 Task: For heading Arial Rounded MT Bold with Underline.  font size for heading26,  'Change the font style of data to'Browallia New.  and font size to 18,  Change the alignment of both headline & data to Align middle & Align Text left.  In the sheet  Budget Analysis Templatebook
Action: Mouse moved to (29, 115)
Screenshot: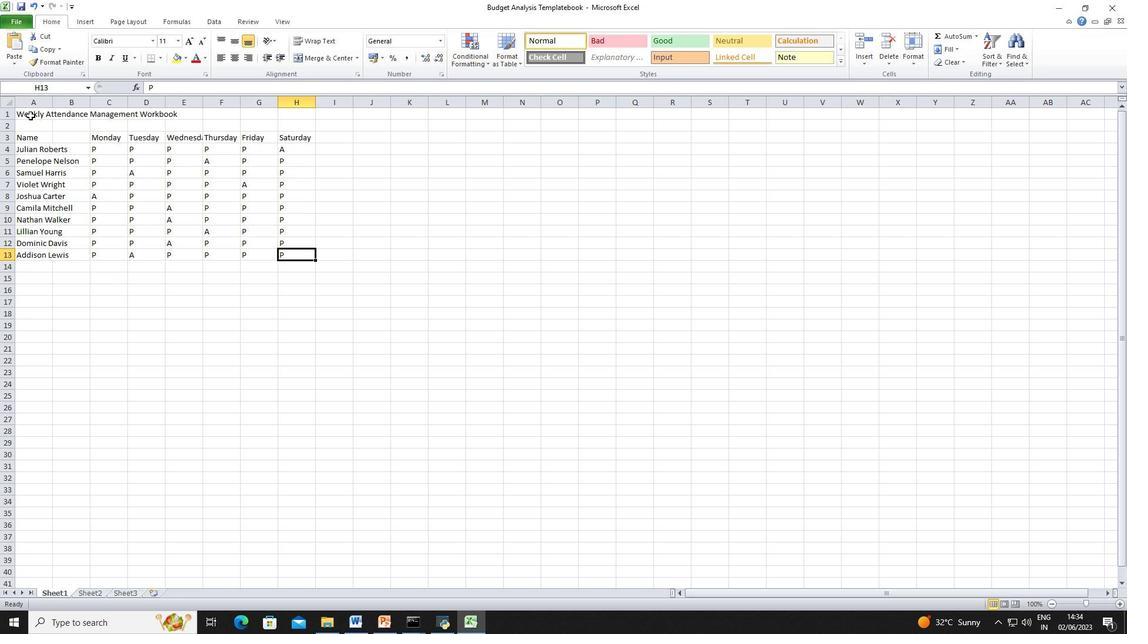 
Action: Mouse pressed left at (29, 115)
Screenshot: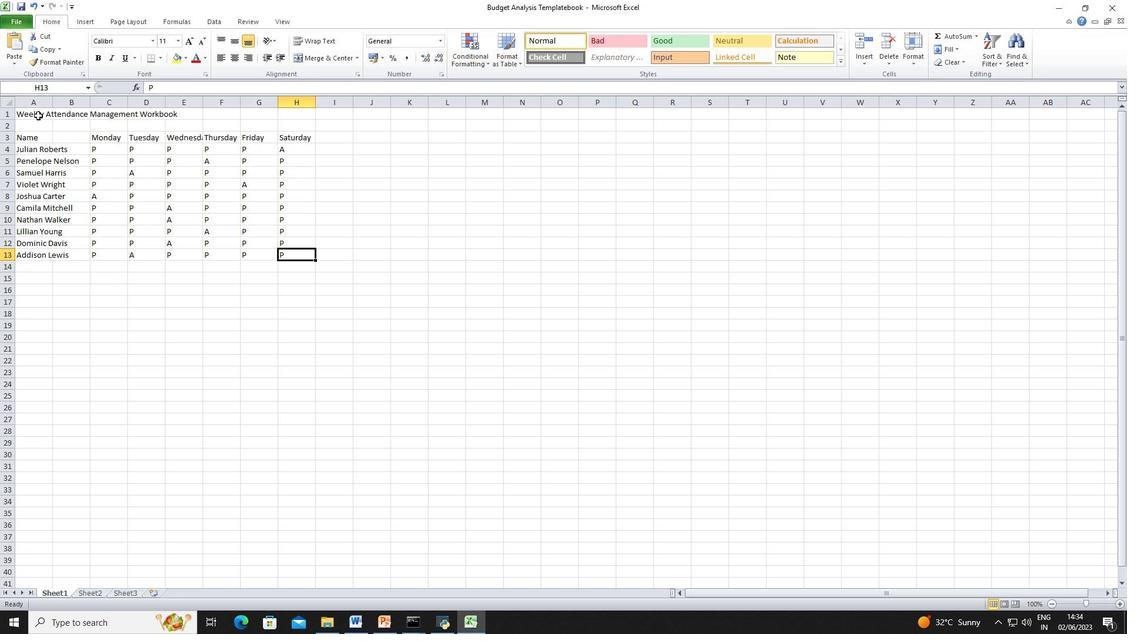 
Action: Mouse moved to (28, 116)
Screenshot: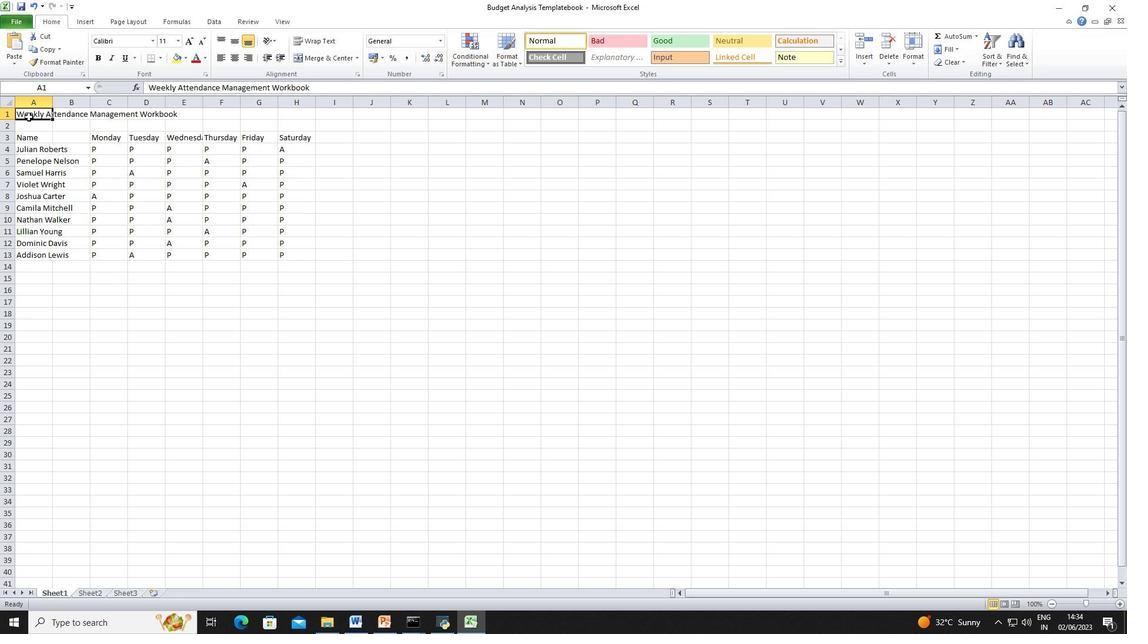 
Action: Mouse pressed left at (28, 116)
Screenshot: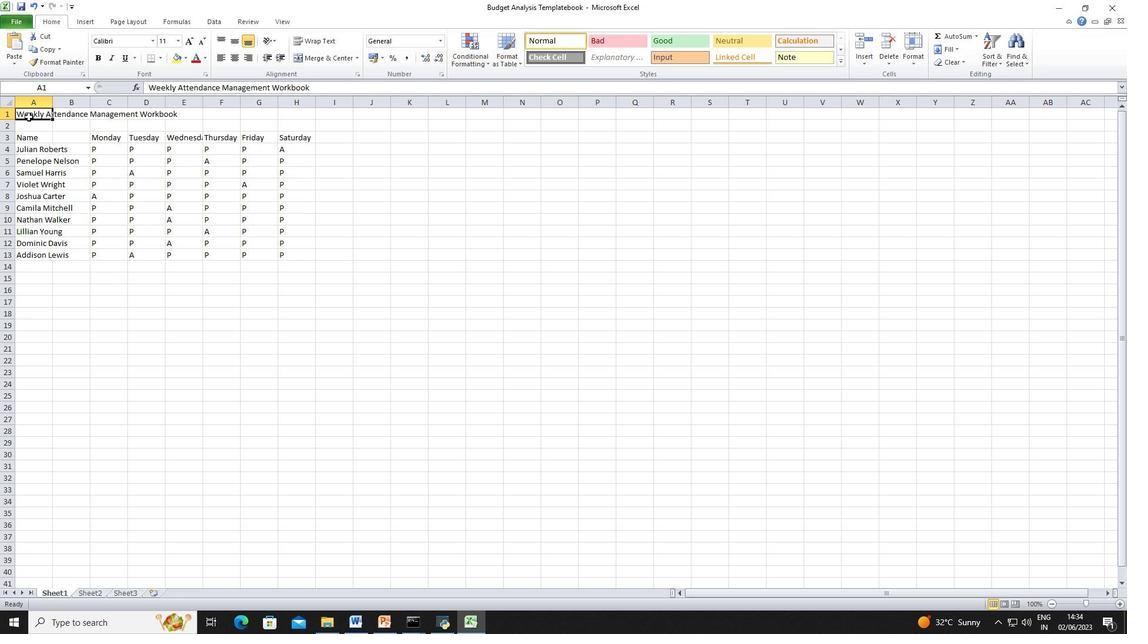 
Action: Mouse moved to (44, 116)
Screenshot: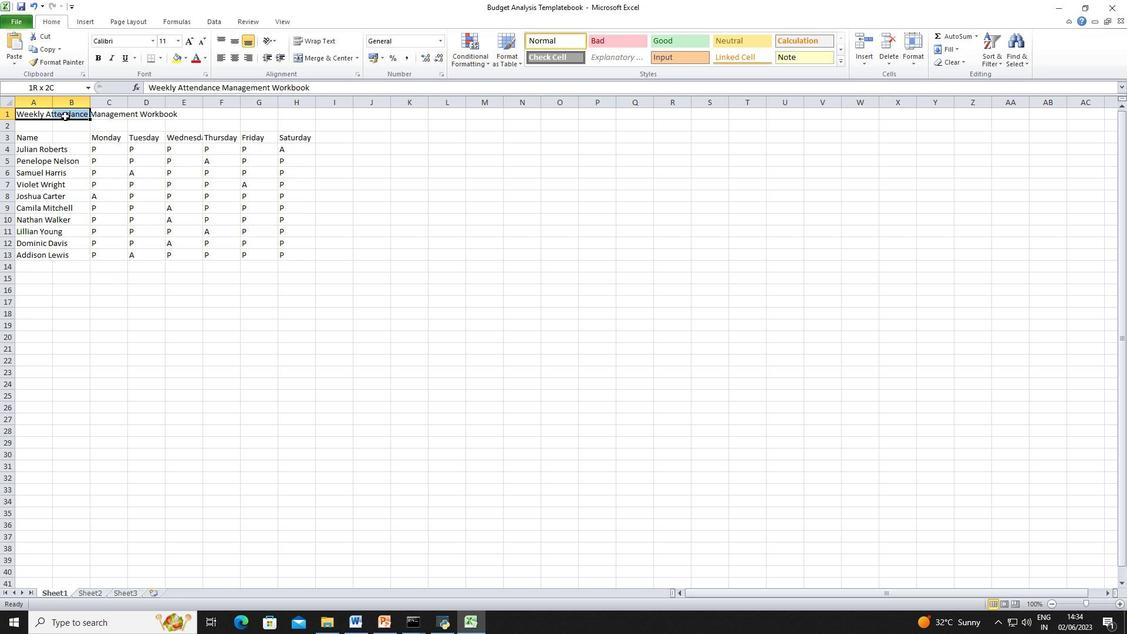 
Action: Mouse pressed left at (44, 116)
Screenshot: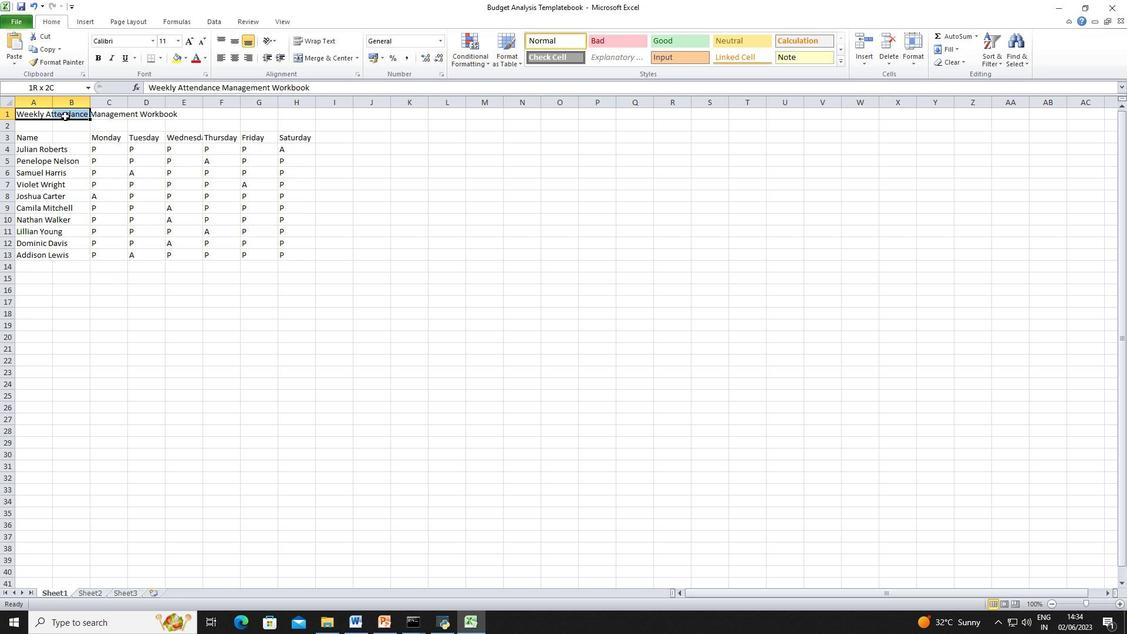 
Action: Mouse moved to (153, 45)
Screenshot: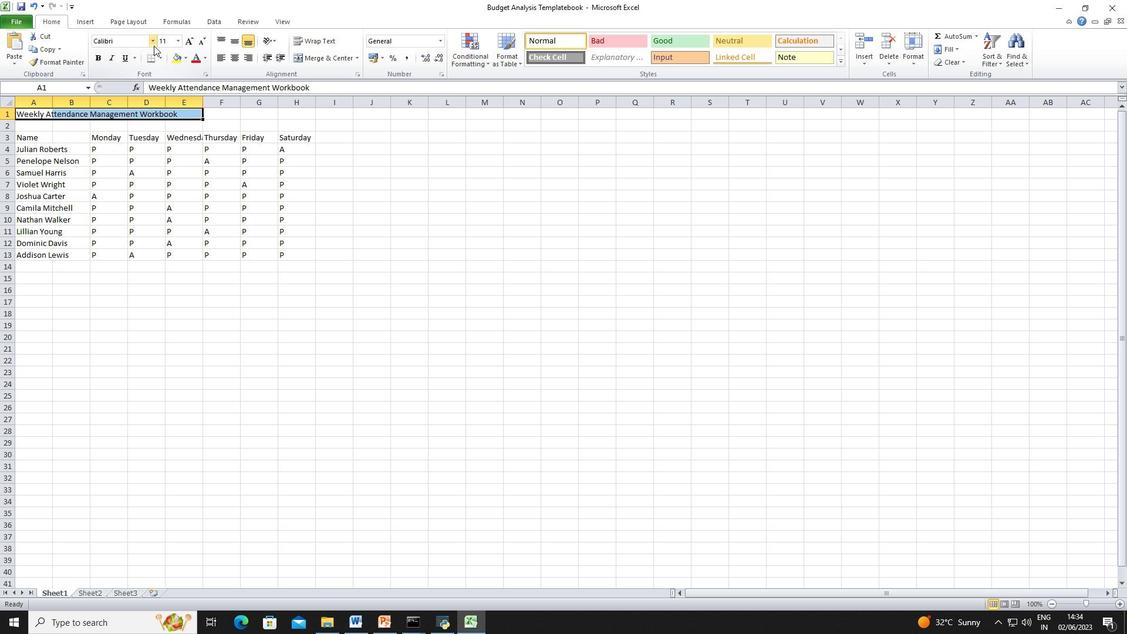 
Action: Mouse pressed left at (153, 45)
Screenshot: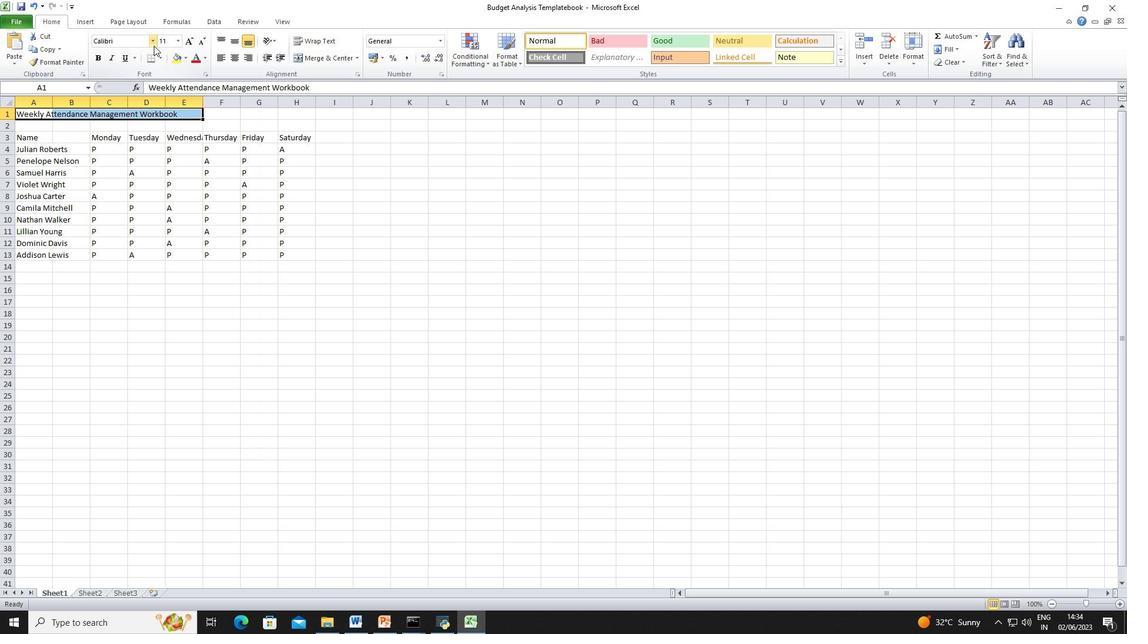 
Action: Mouse moved to (214, 174)
Screenshot: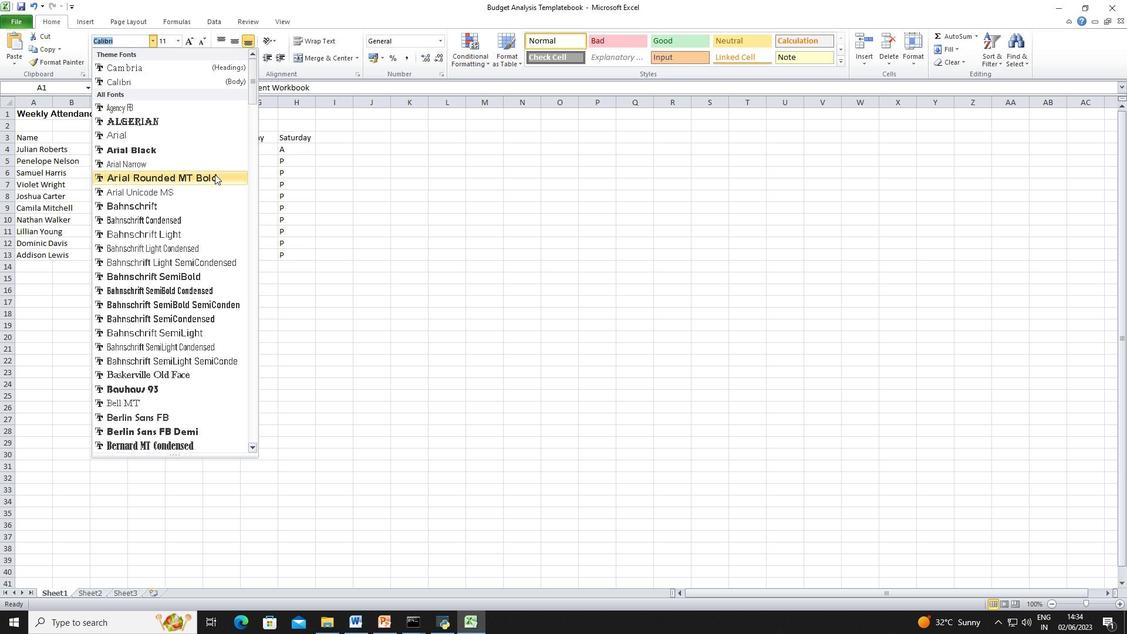 
Action: Mouse pressed left at (214, 174)
Screenshot: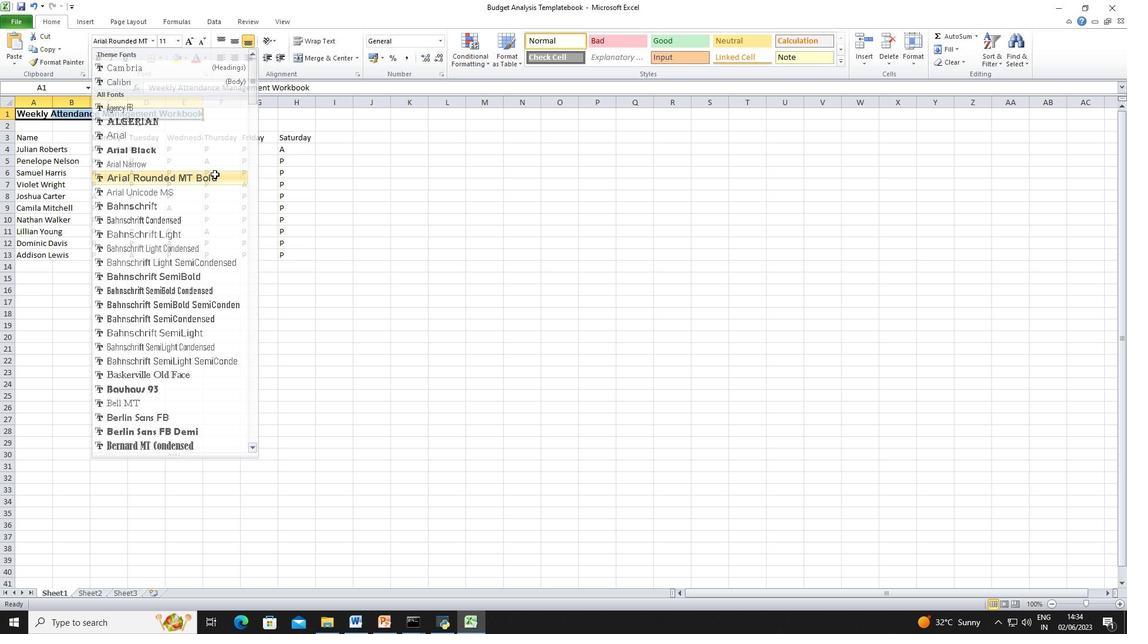 
Action: Mouse moved to (125, 56)
Screenshot: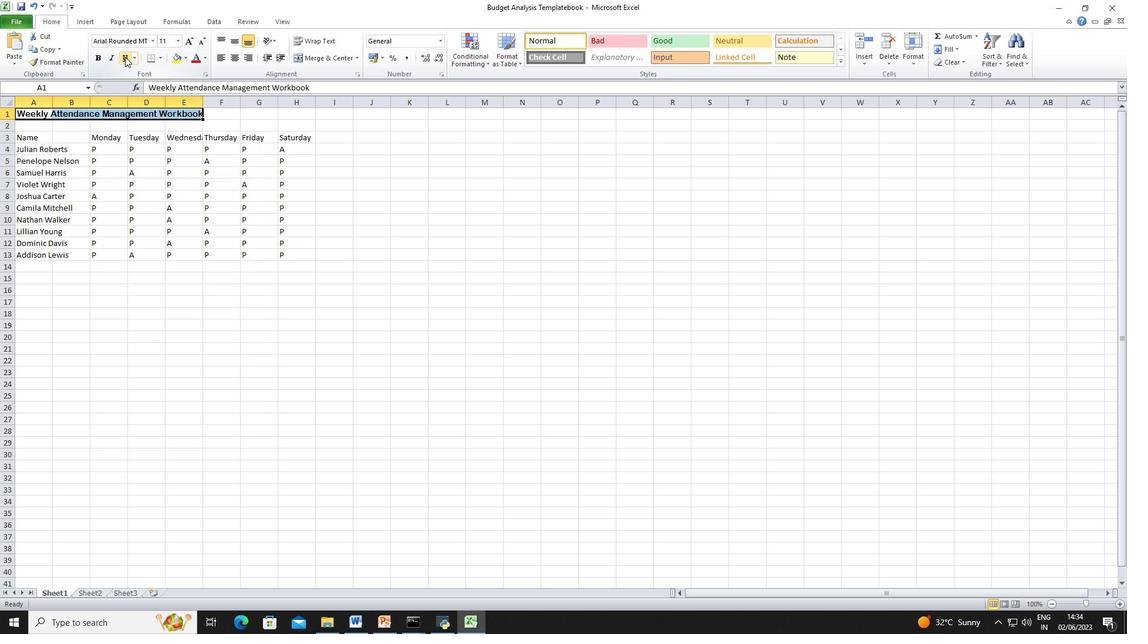 
Action: Mouse pressed left at (125, 56)
Screenshot: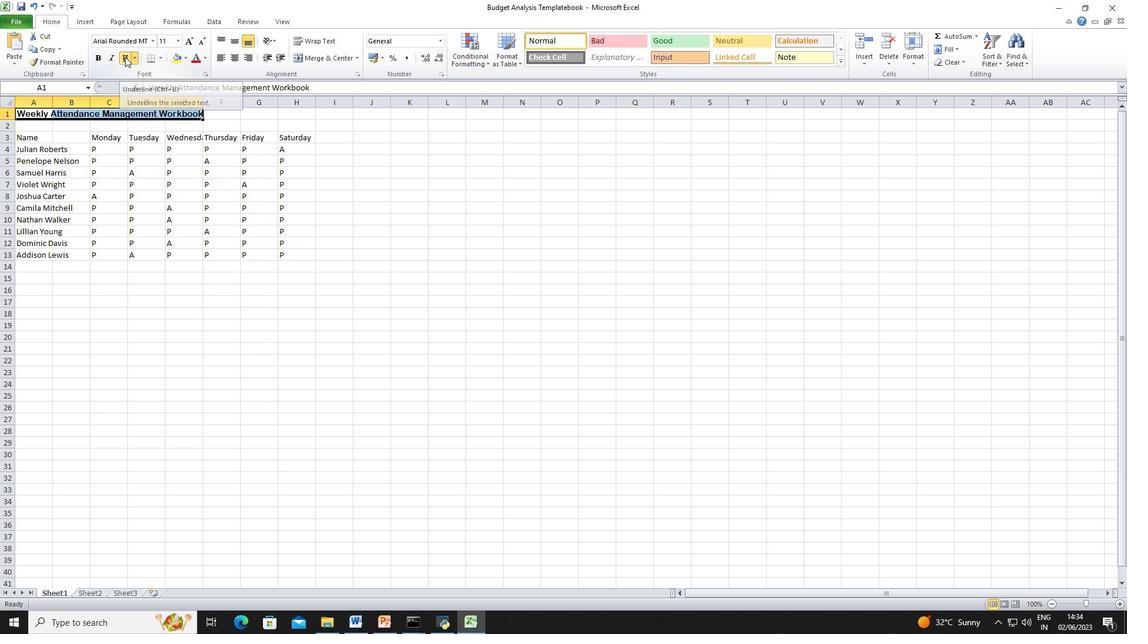 
Action: Mouse moved to (179, 37)
Screenshot: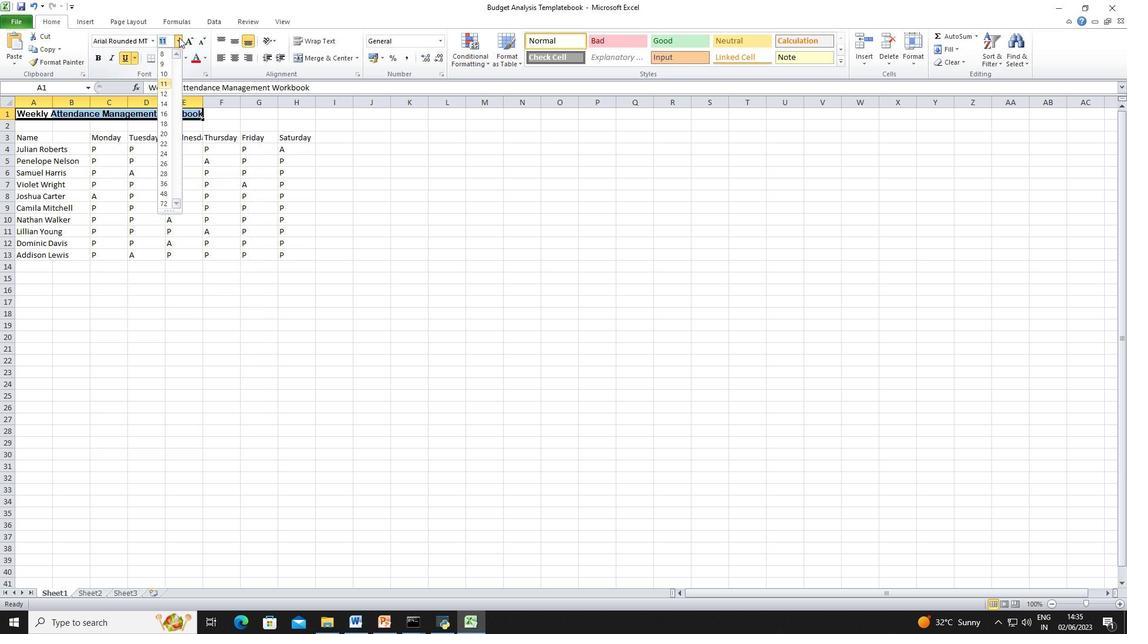 
Action: Mouse pressed left at (179, 37)
Screenshot: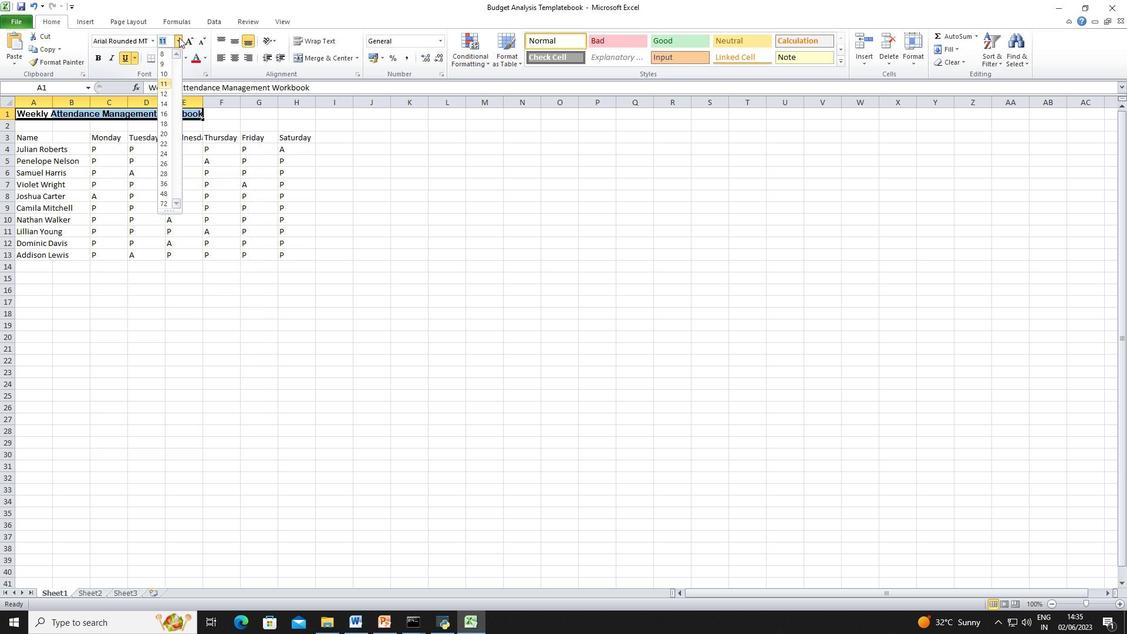 
Action: Mouse moved to (166, 160)
Screenshot: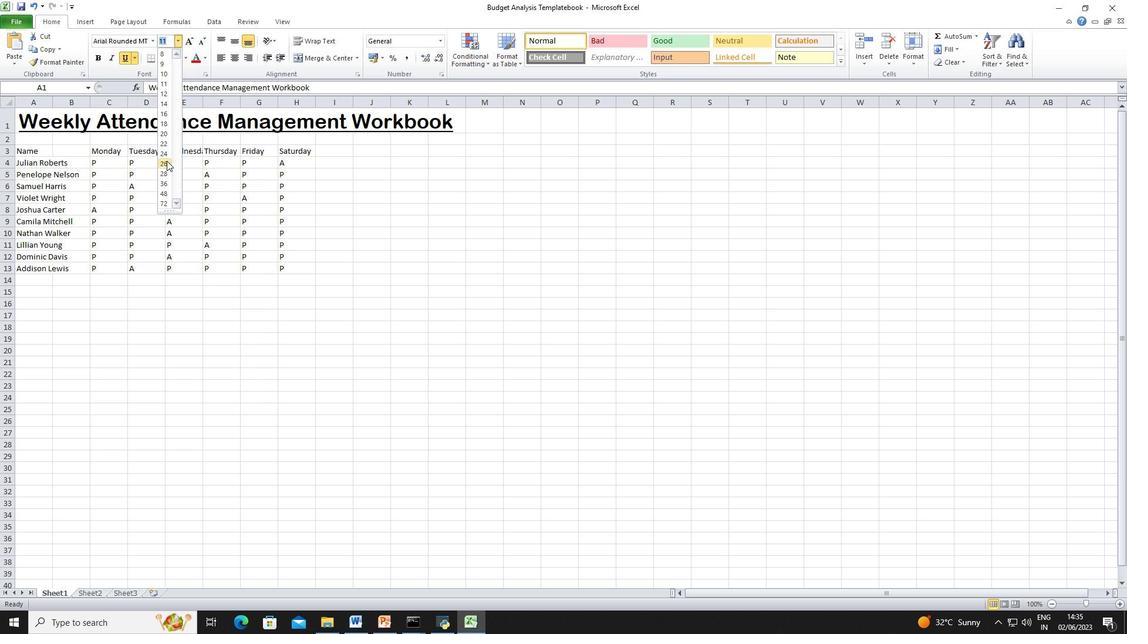 
Action: Mouse pressed left at (166, 160)
Screenshot: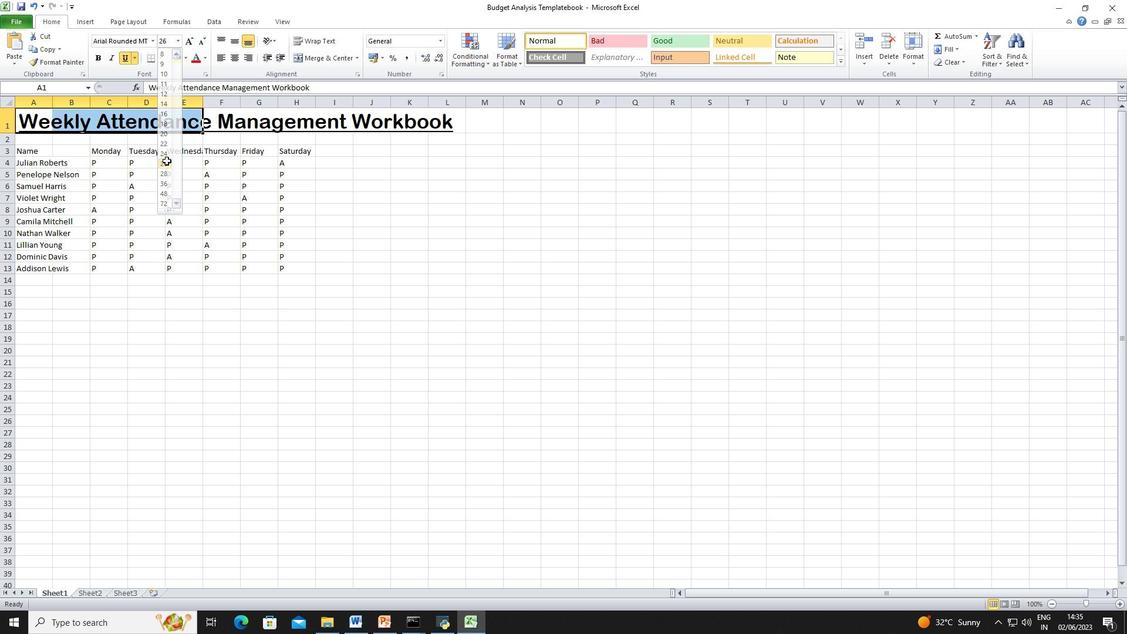 
Action: Mouse moved to (41, 152)
Screenshot: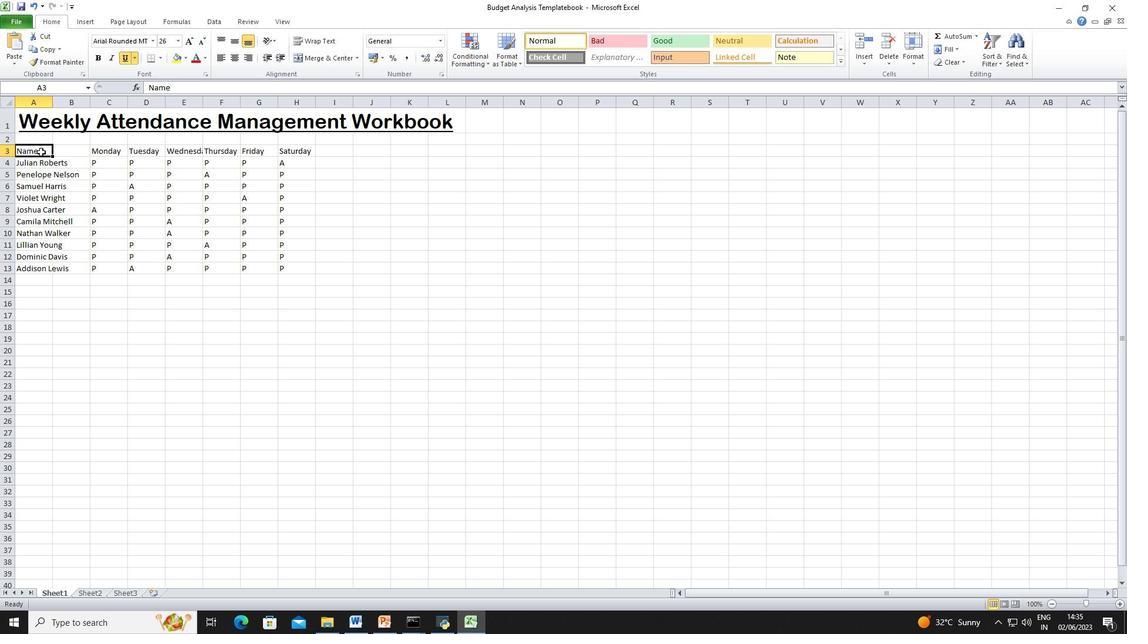 
Action: Mouse pressed left at (41, 152)
Screenshot: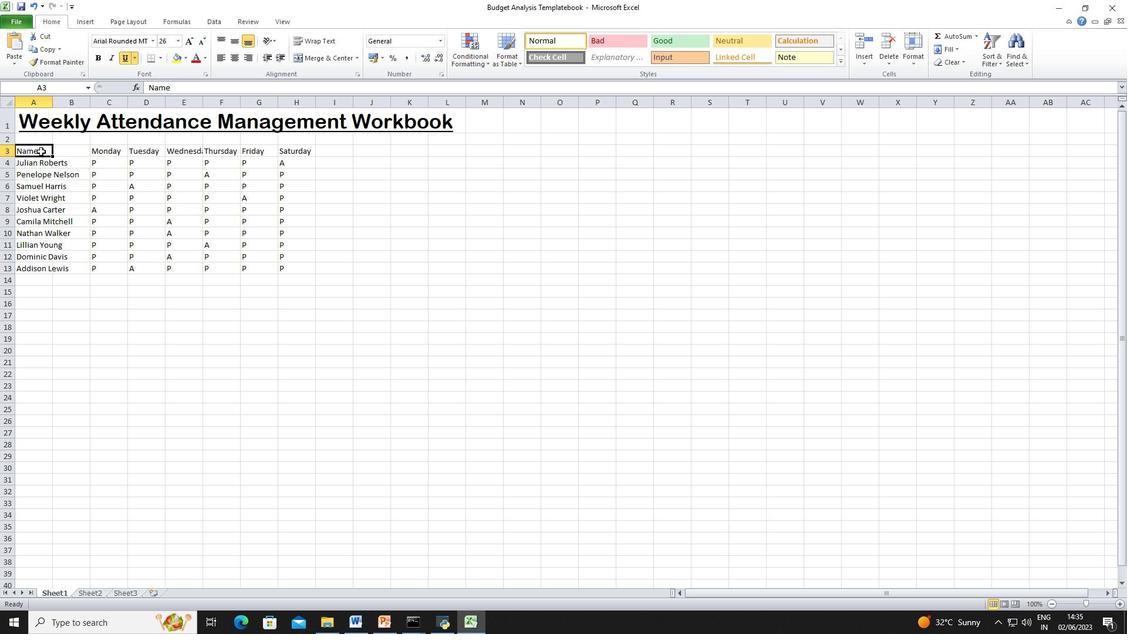 
Action: Mouse moved to (150, 39)
Screenshot: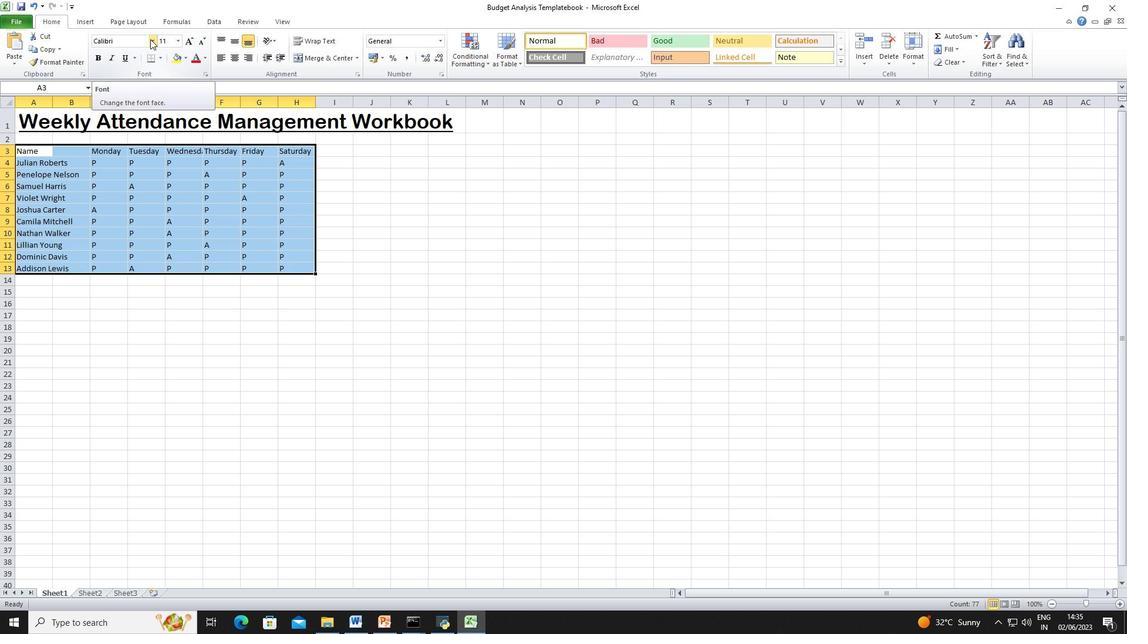 
Action: Mouse pressed left at (150, 39)
Screenshot: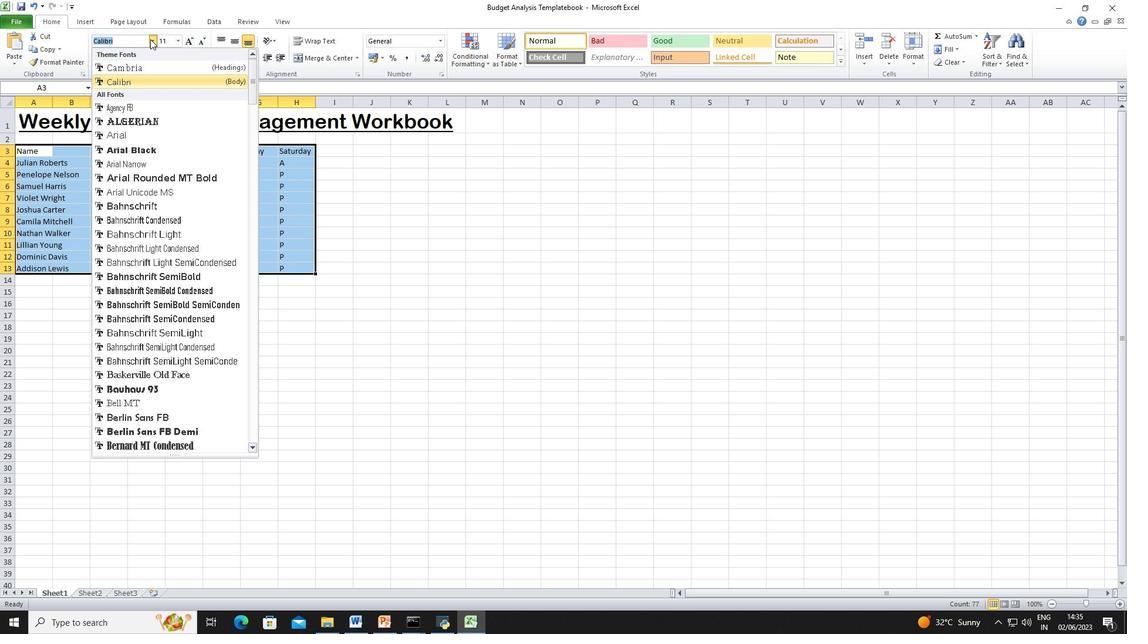 
Action: Mouse moved to (189, 320)
Screenshot: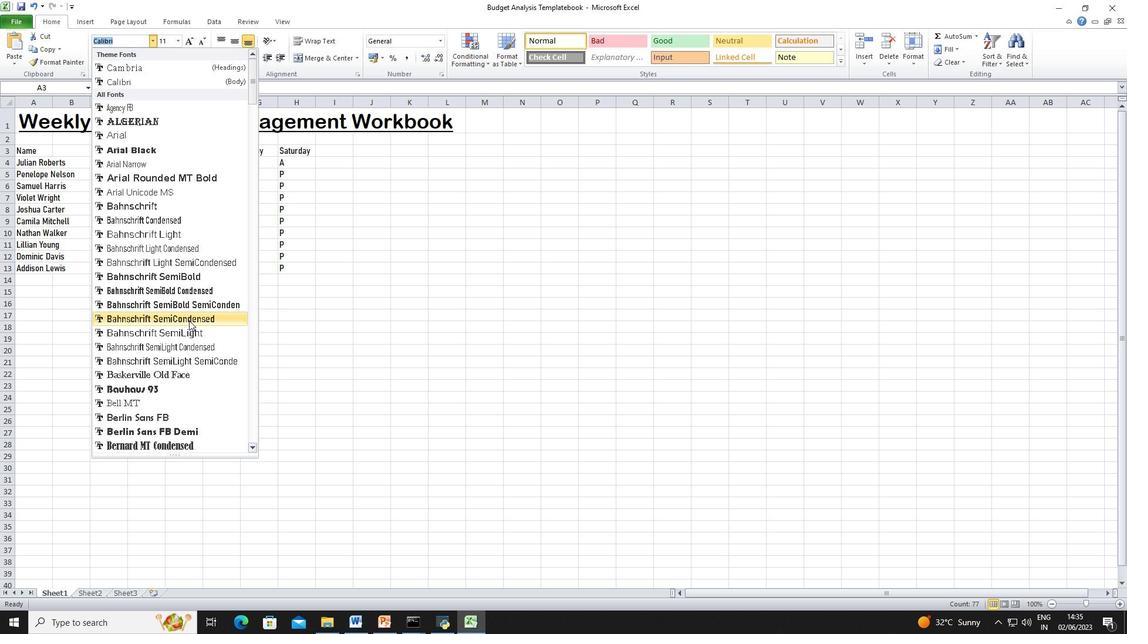 
Action: Mouse scrolled (189, 321) with delta (0, 0)
Screenshot: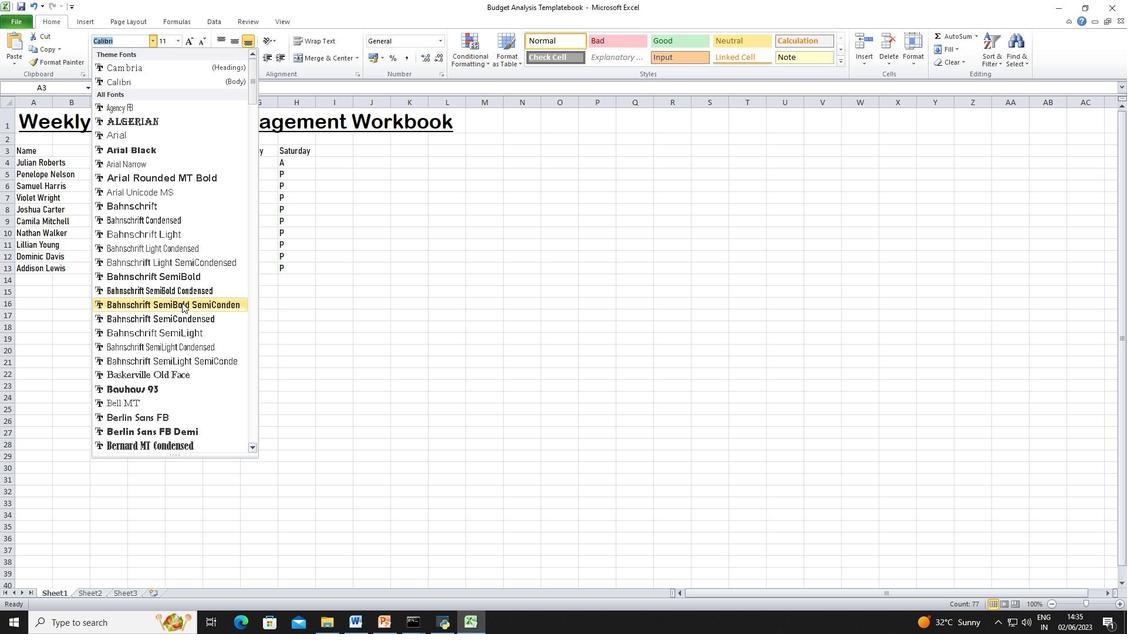 
Action: Mouse moved to (249, 81)
Screenshot: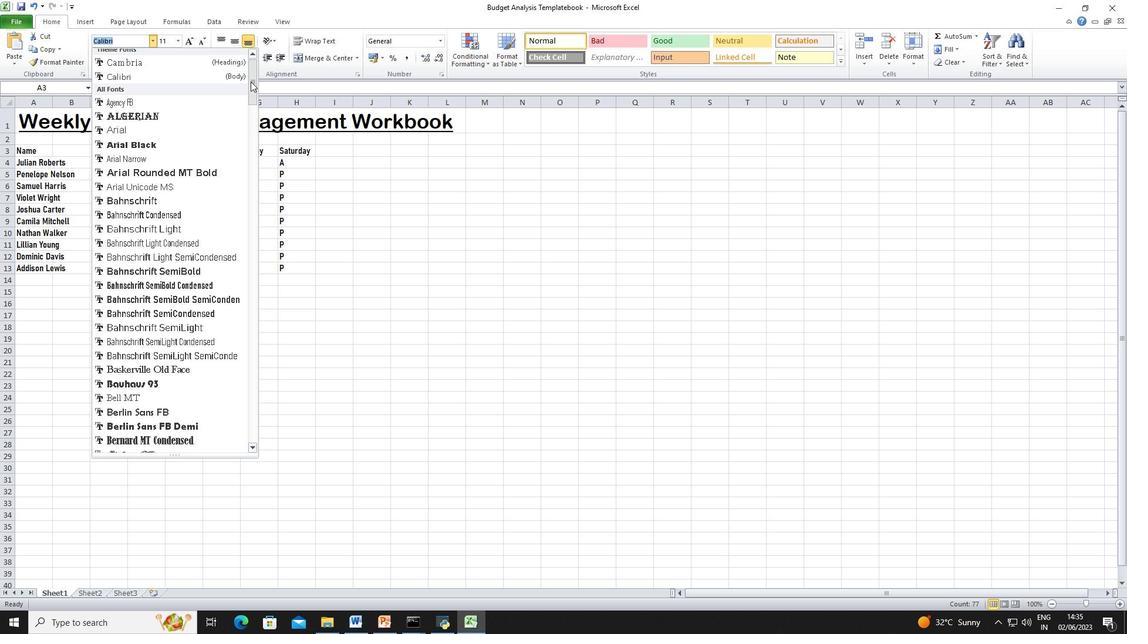 
Action: Mouse pressed left at (249, 81)
Screenshot: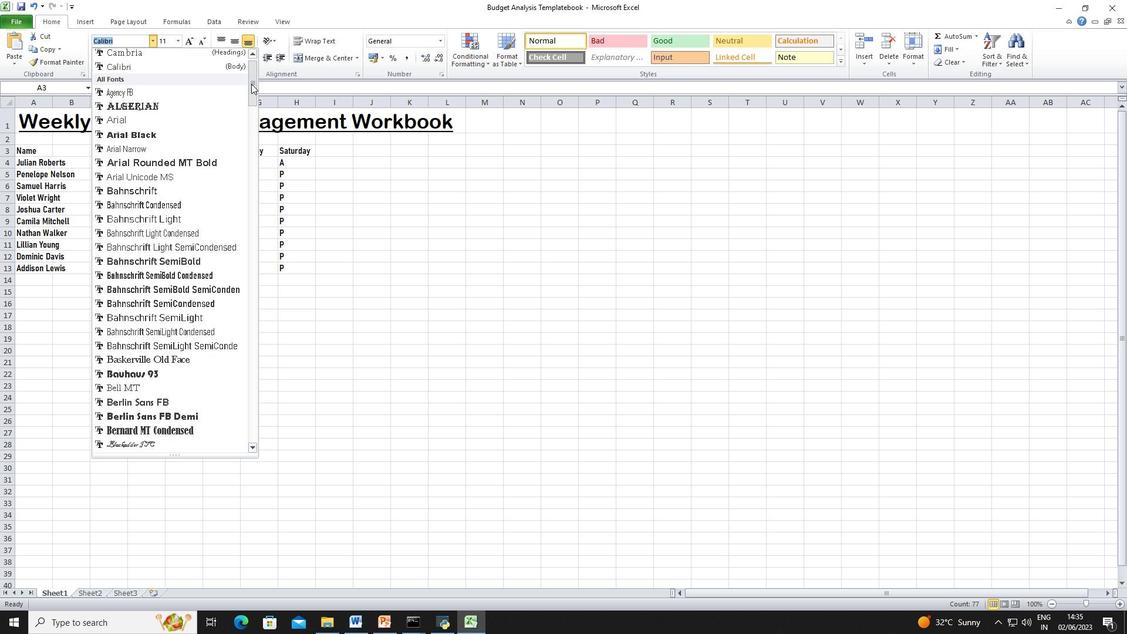 
Action: Mouse moved to (252, 94)
Screenshot: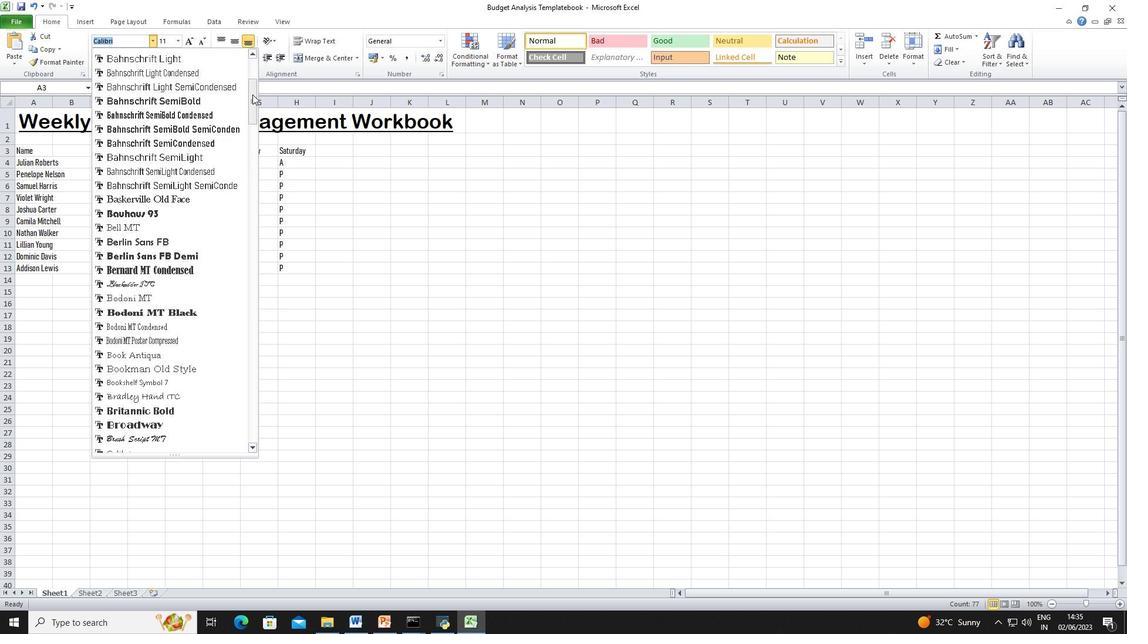 
Action: Mouse pressed left at (252, 94)
Screenshot: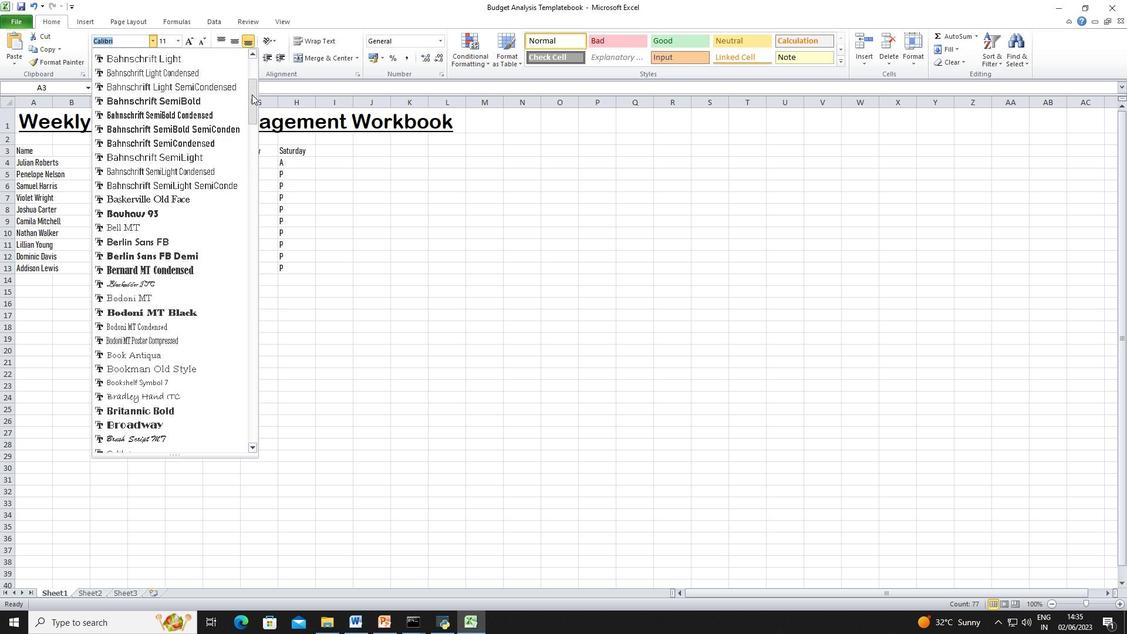 
Action: Mouse moved to (139, 54)
Screenshot: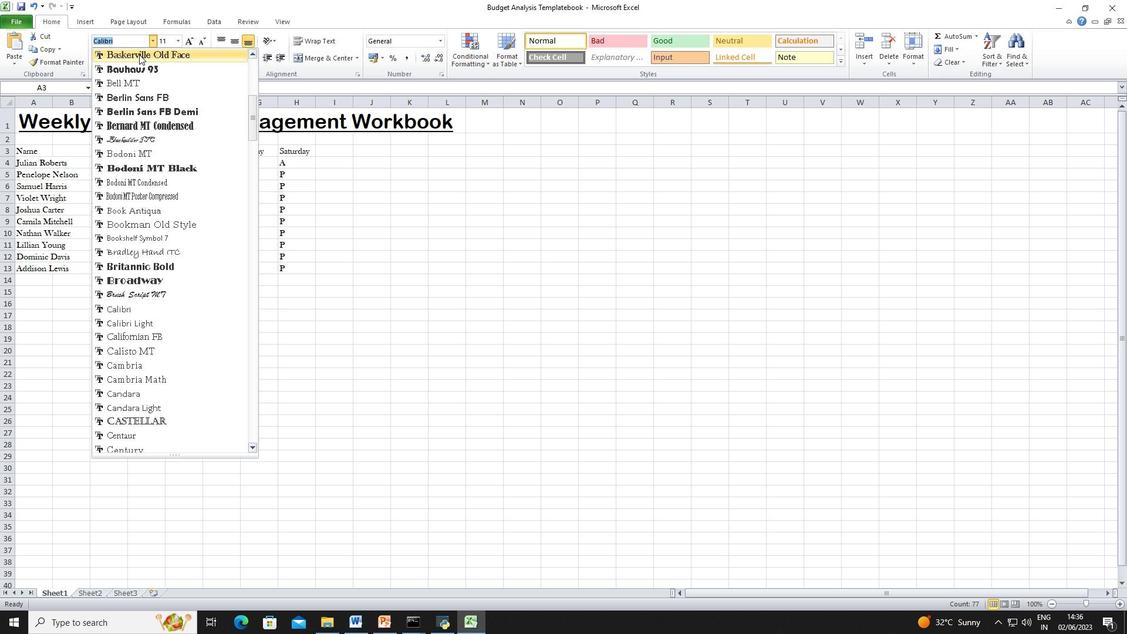 
Action: Key pressed <Key.shift>Browallia<Key.space><Key.shift><Key.shift><Key.shift><Key.shift>New<Key.enter>
Screenshot: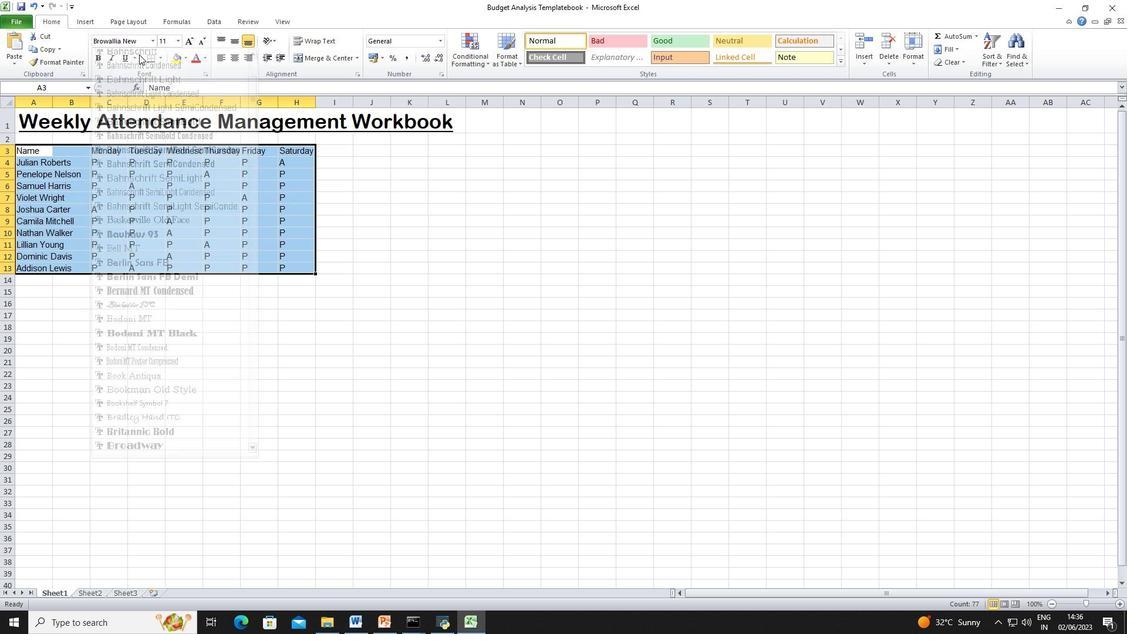 
Action: Mouse moved to (176, 41)
Screenshot: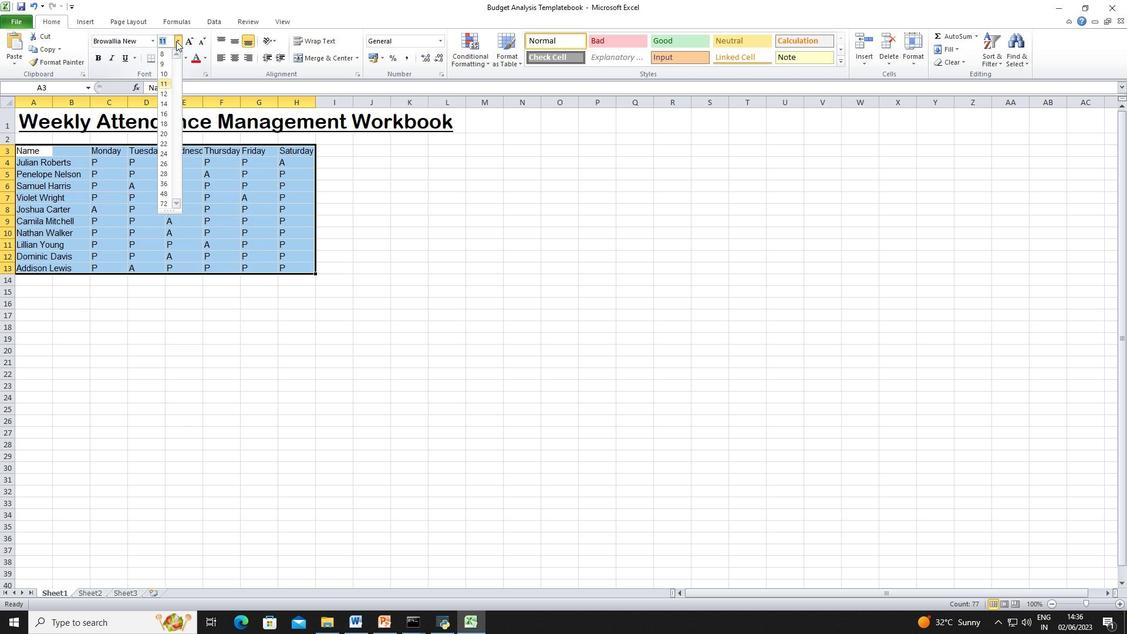 
Action: Mouse pressed left at (176, 41)
Screenshot: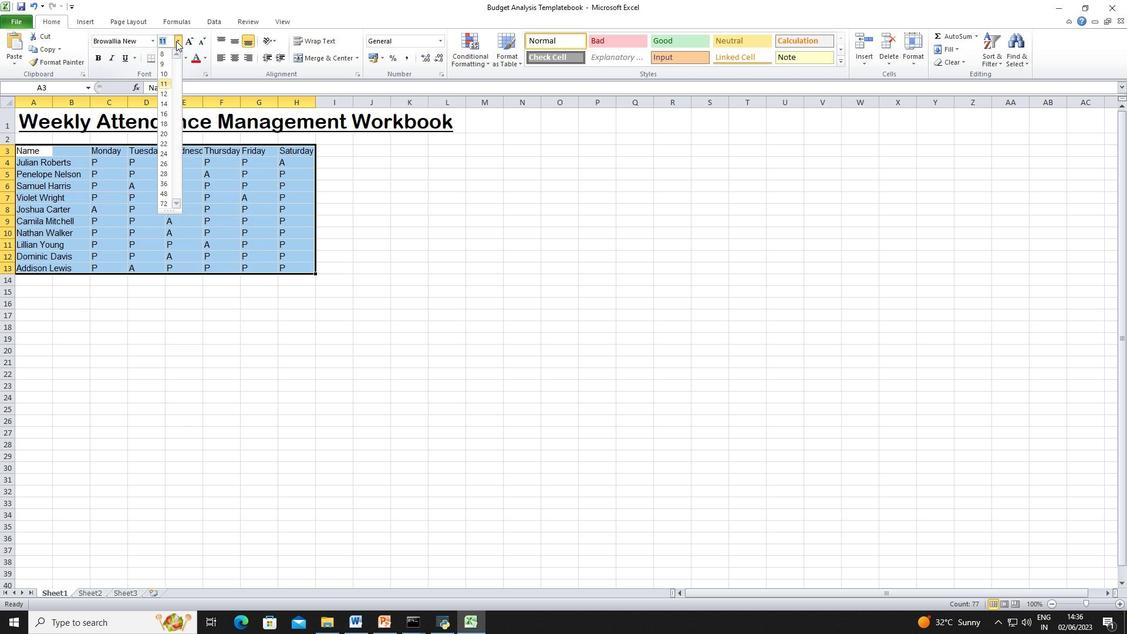 
Action: Mouse moved to (165, 121)
Screenshot: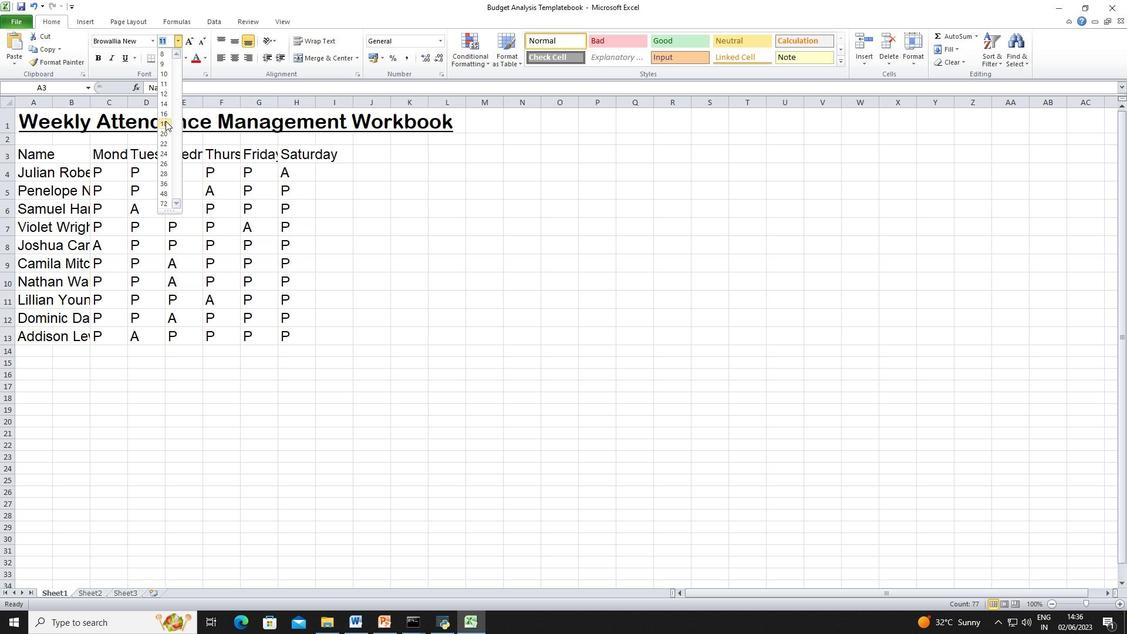 
Action: Mouse pressed left at (165, 121)
Screenshot: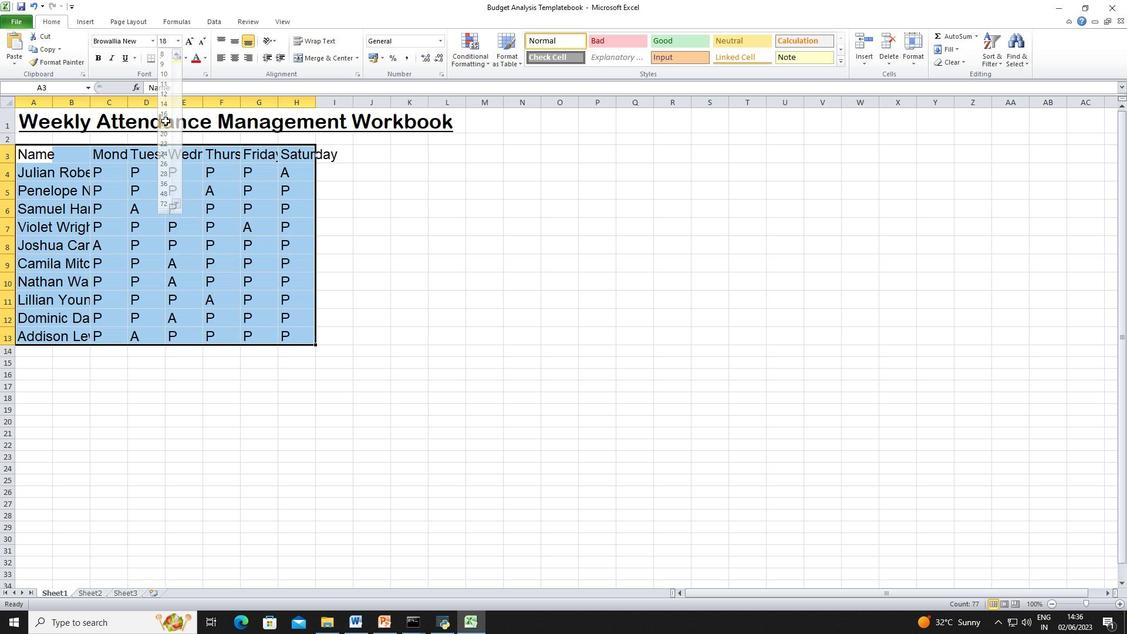 
Action: Mouse moved to (235, 55)
Screenshot: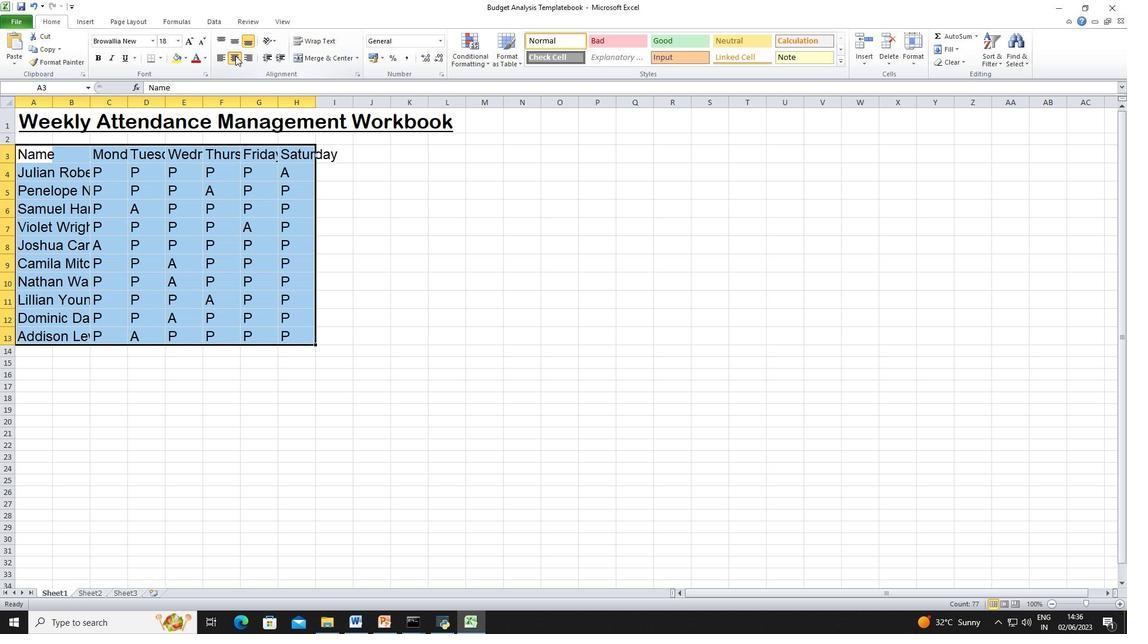 
Action: Mouse pressed left at (235, 55)
Screenshot: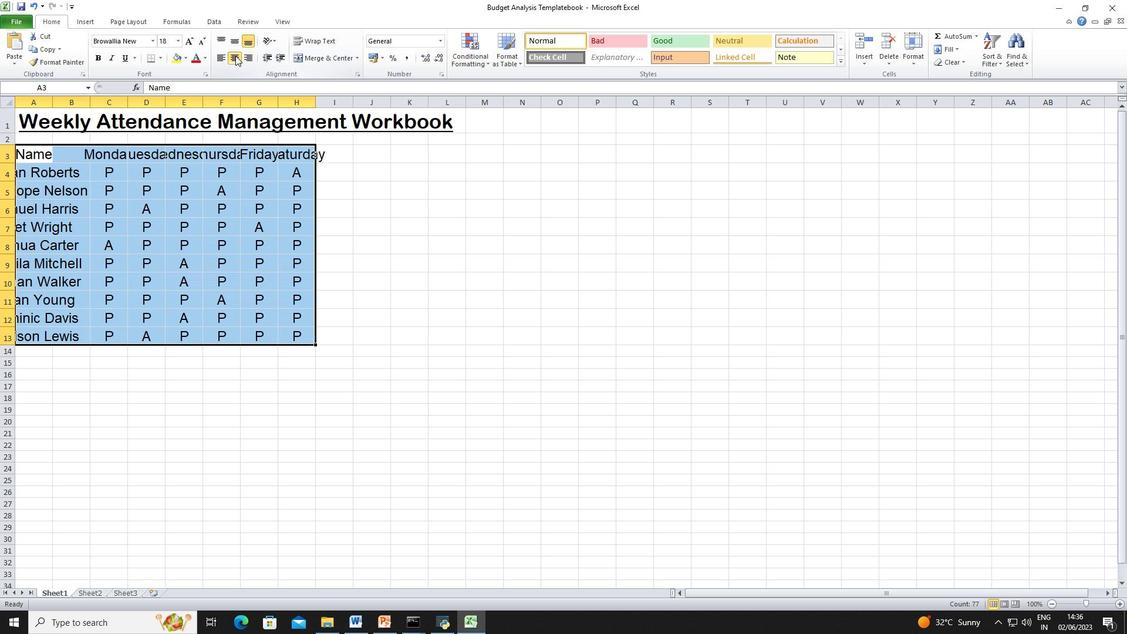 
Action: Mouse moved to (34, 121)
Screenshot: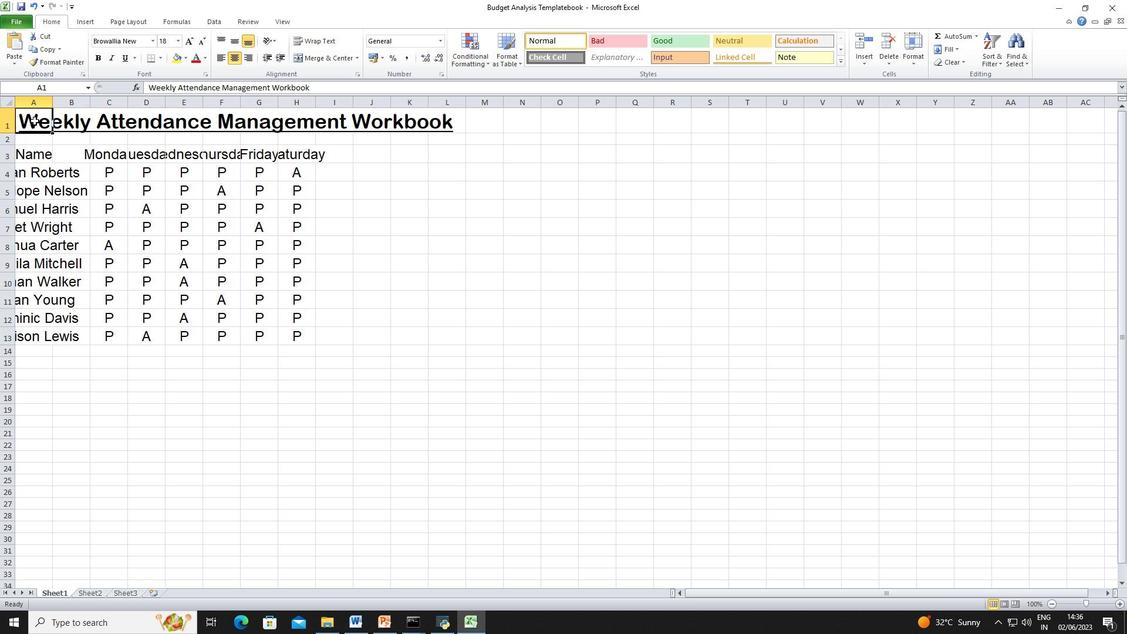 
Action: Mouse pressed left at (34, 121)
Screenshot: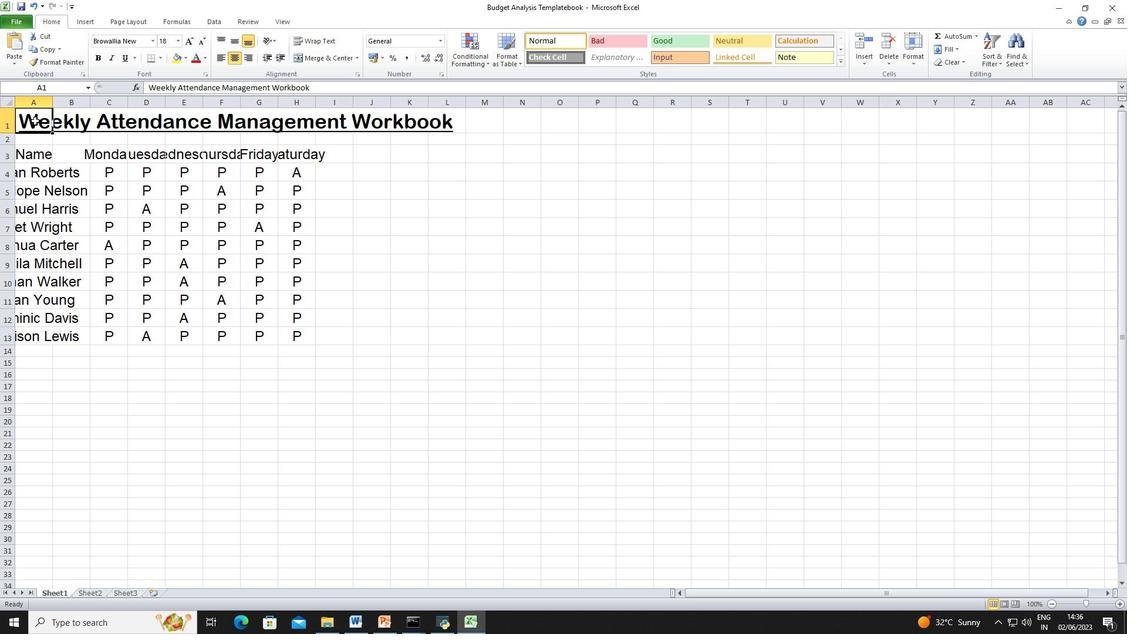 
Action: Mouse moved to (234, 60)
Screenshot: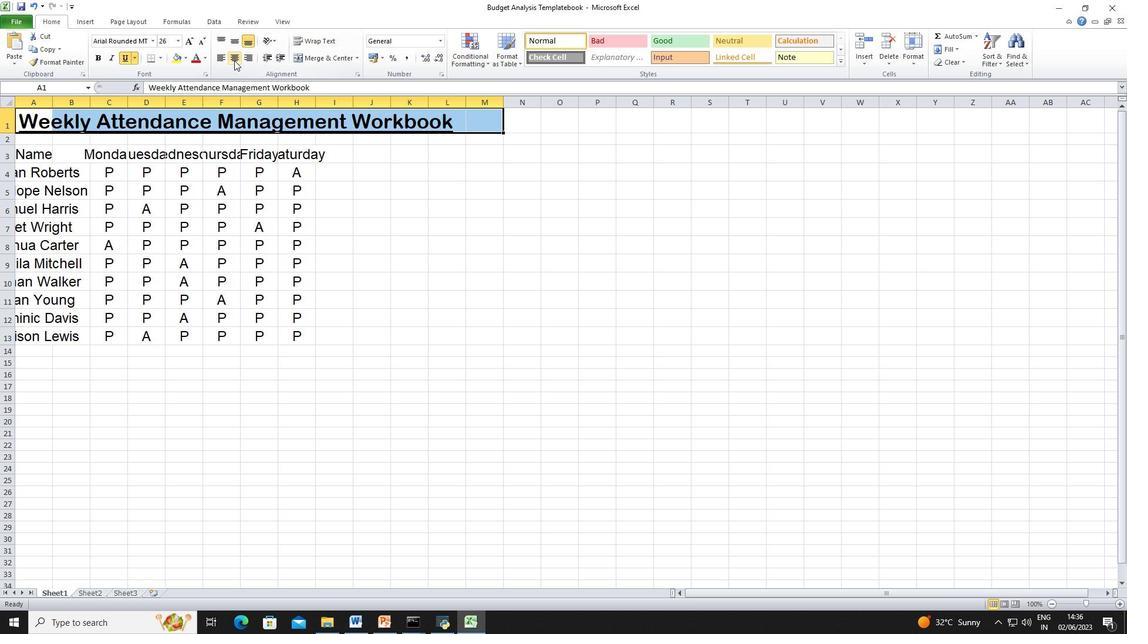 
Action: Mouse pressed left at (234, 60)
Screenshot: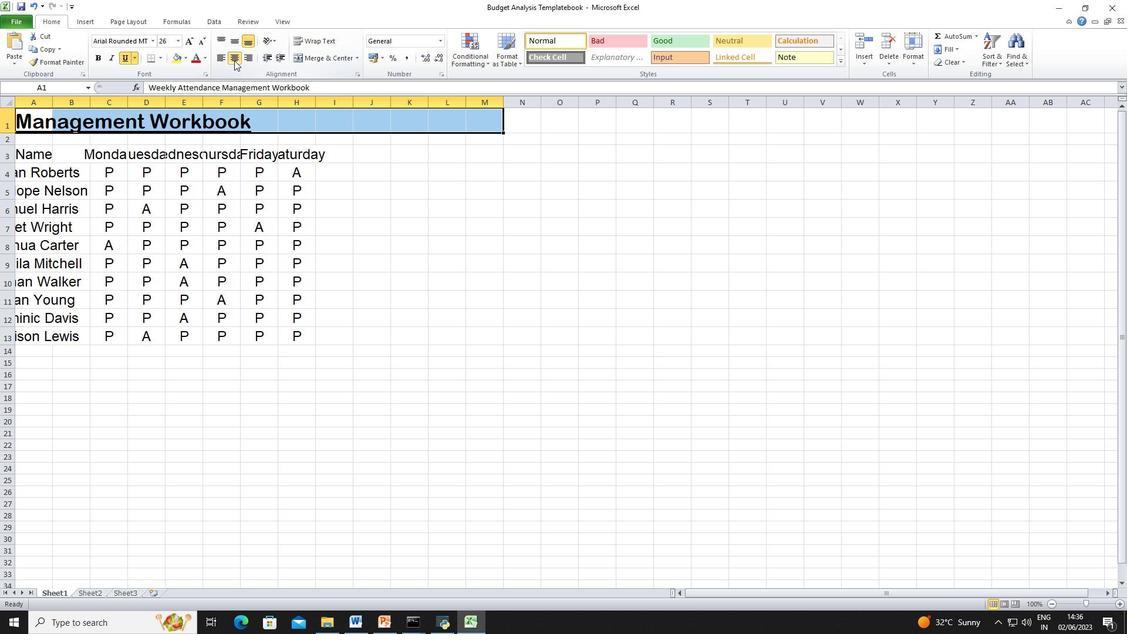 
Action: Mouse moved to (51, 145)
Screenshot: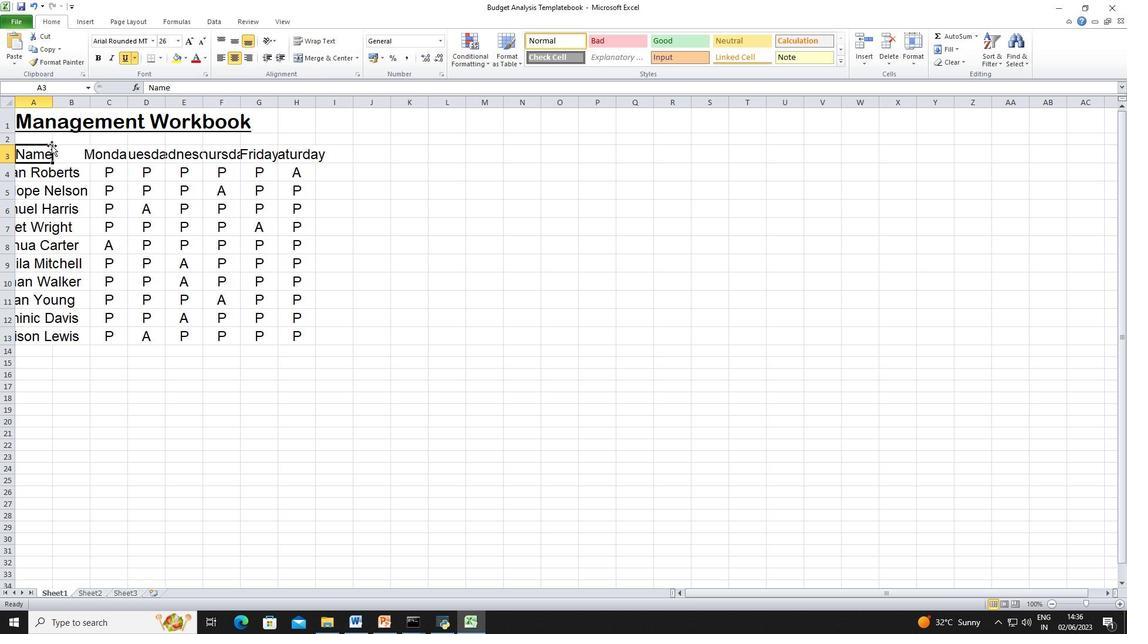 
Action: Mouse pressed left at (51, 145)
Screenshot: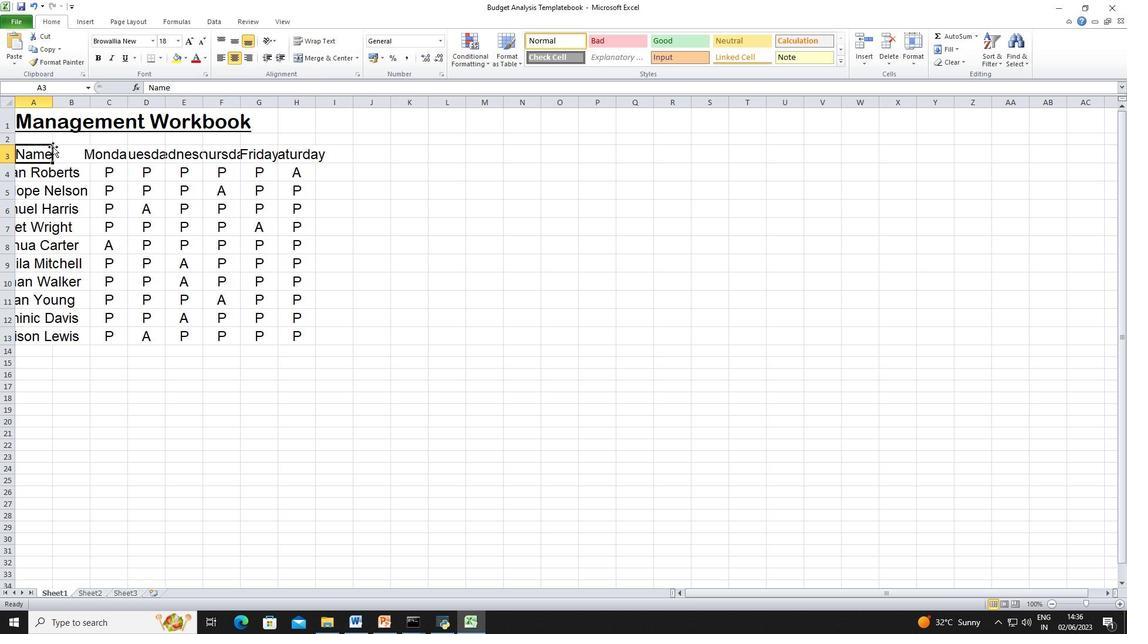 
Action: Mouse moved to (52, 103)
Screenshot: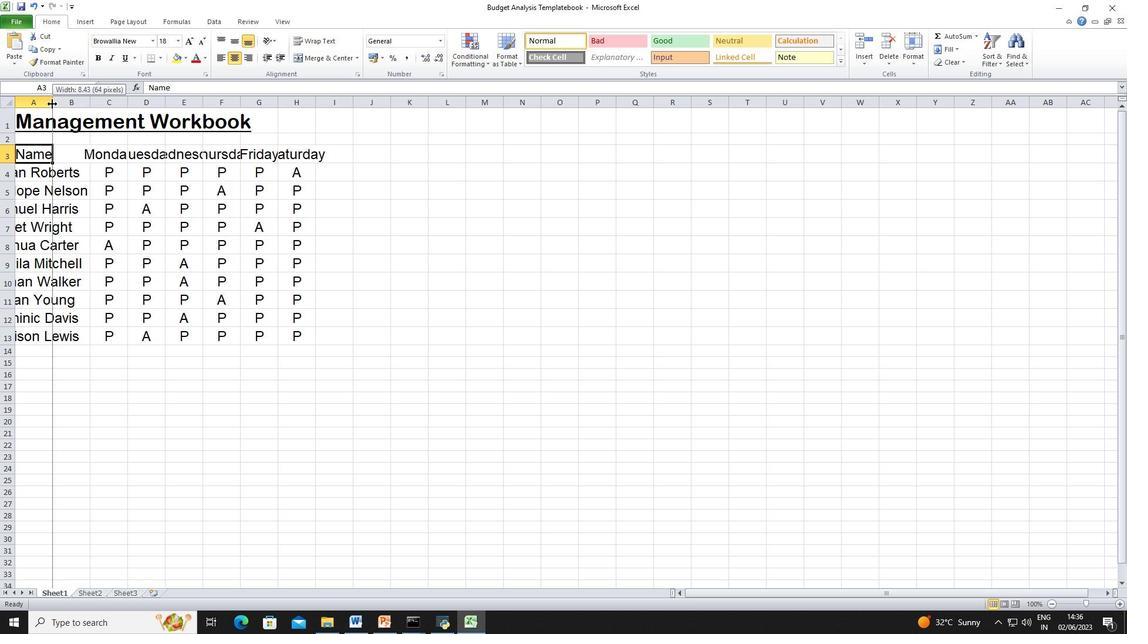 
Action: Mouse pressed left at (52, 103)
Screenshot: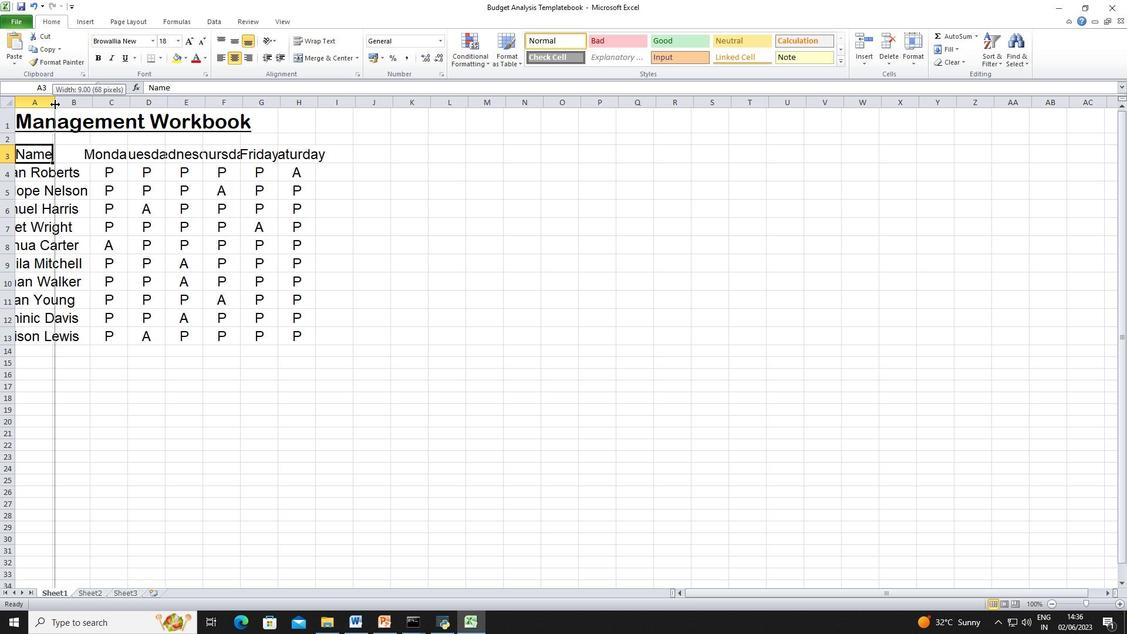 
Action: Mouse moved to (74, 107)
Screenshot: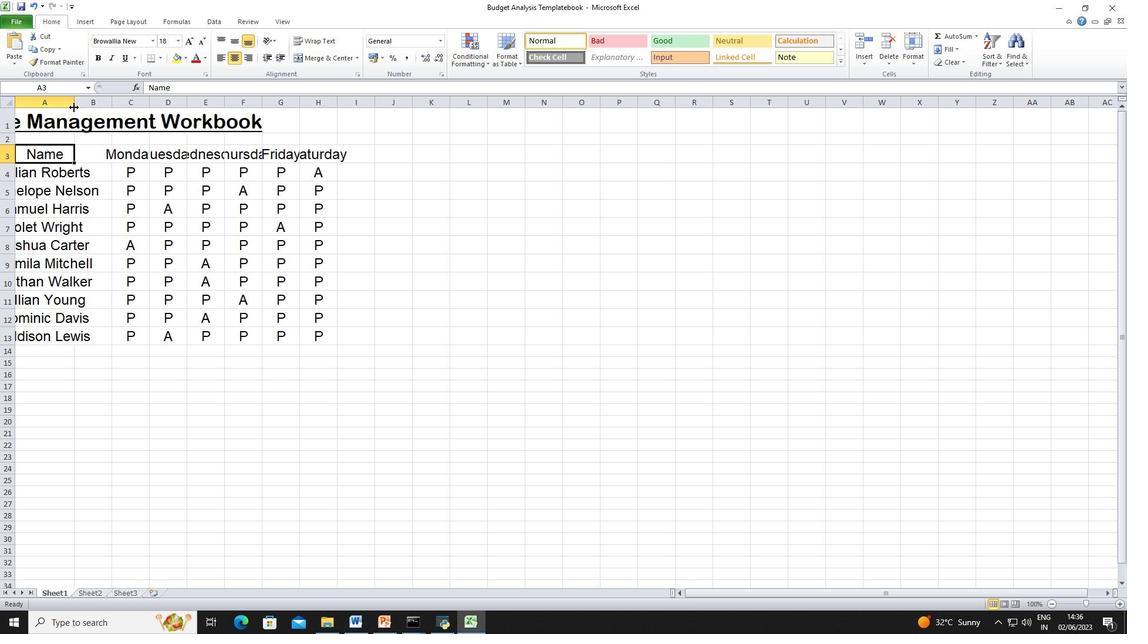 
Action: Mouse pressed left at (74, 107)
Screenshot: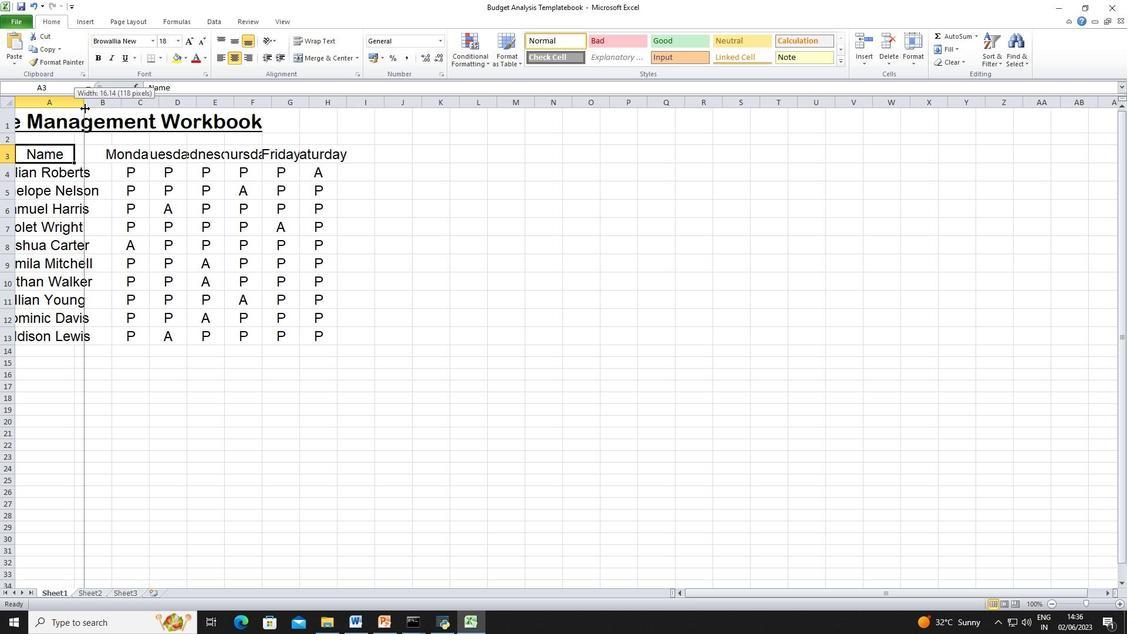 
Action: Mouse moved to (95, 103)
Screenshot: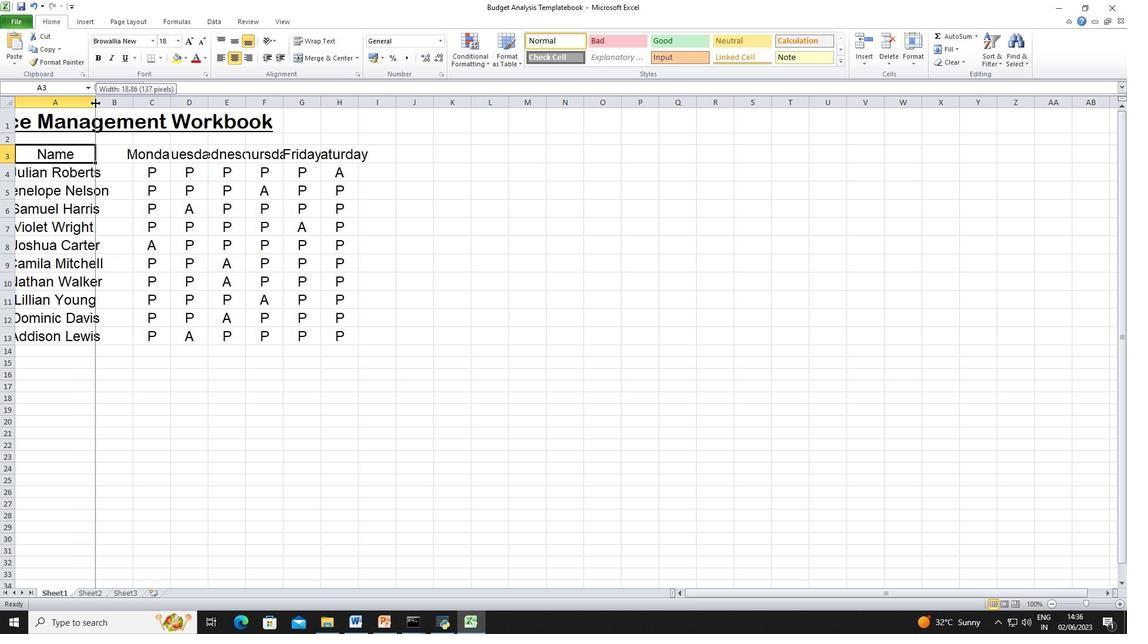 
Action: Mouse pressed left at (95, 103)
Screenshot: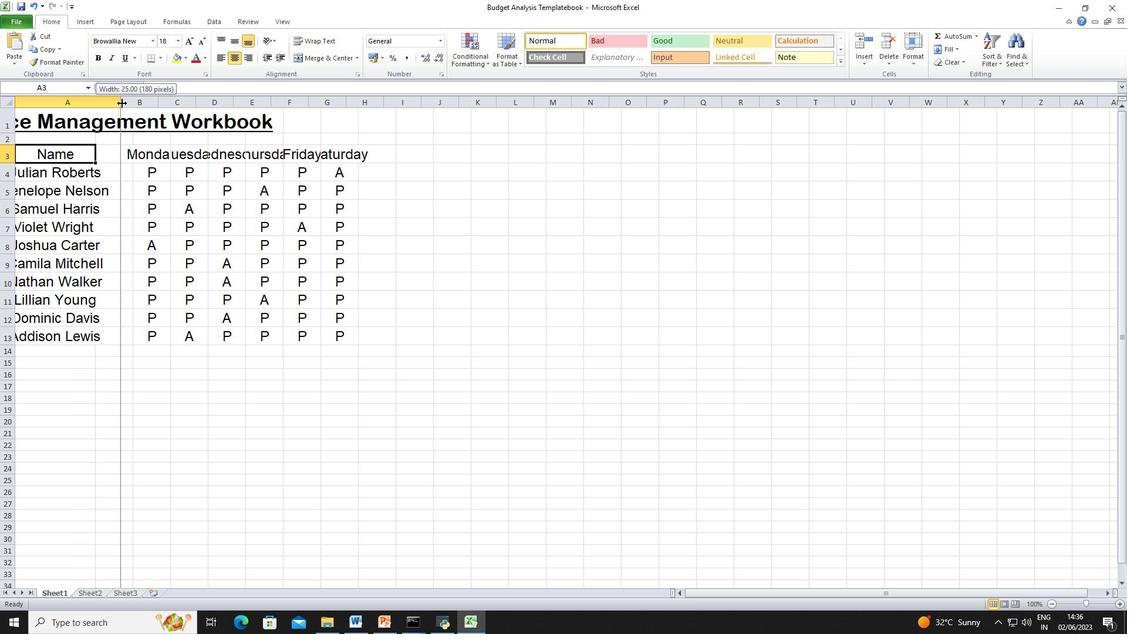 
Action: Mouse moved to (139, 103)
Screenshot: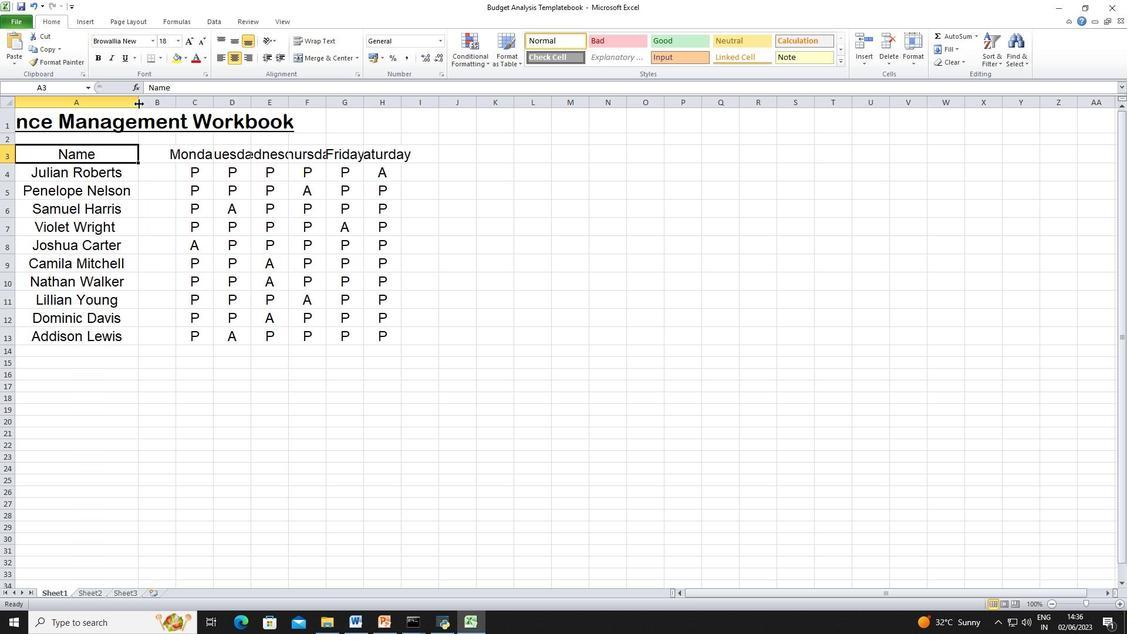 
Action: Mouse pressed left at (139, 103)
Screenshot: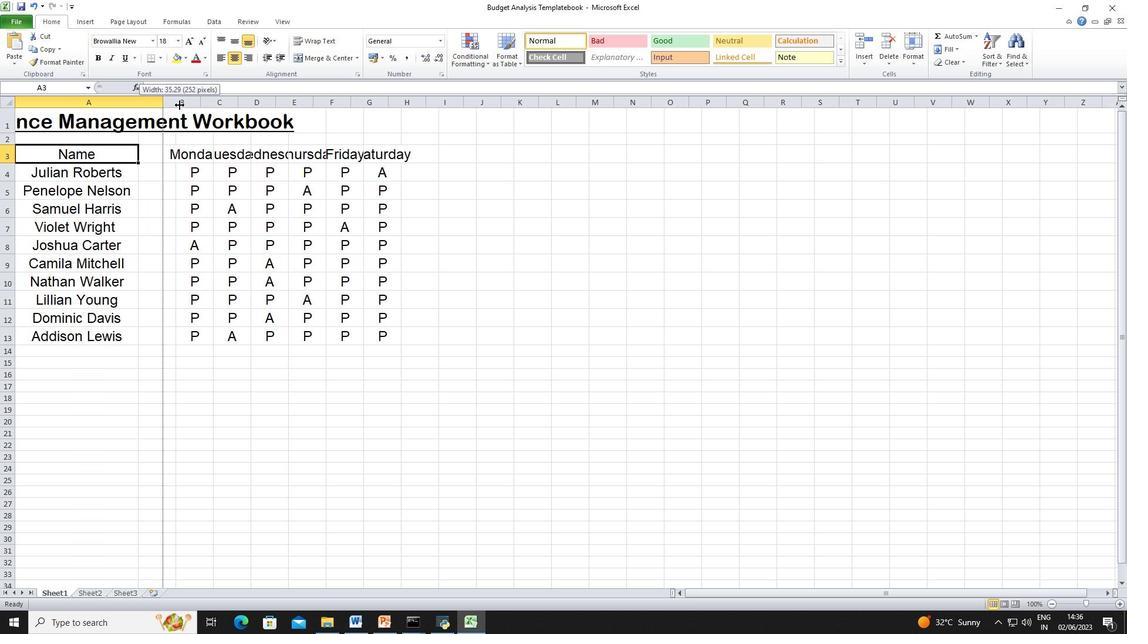 
Action: Mouse moved to (266, 101)
Screenshot: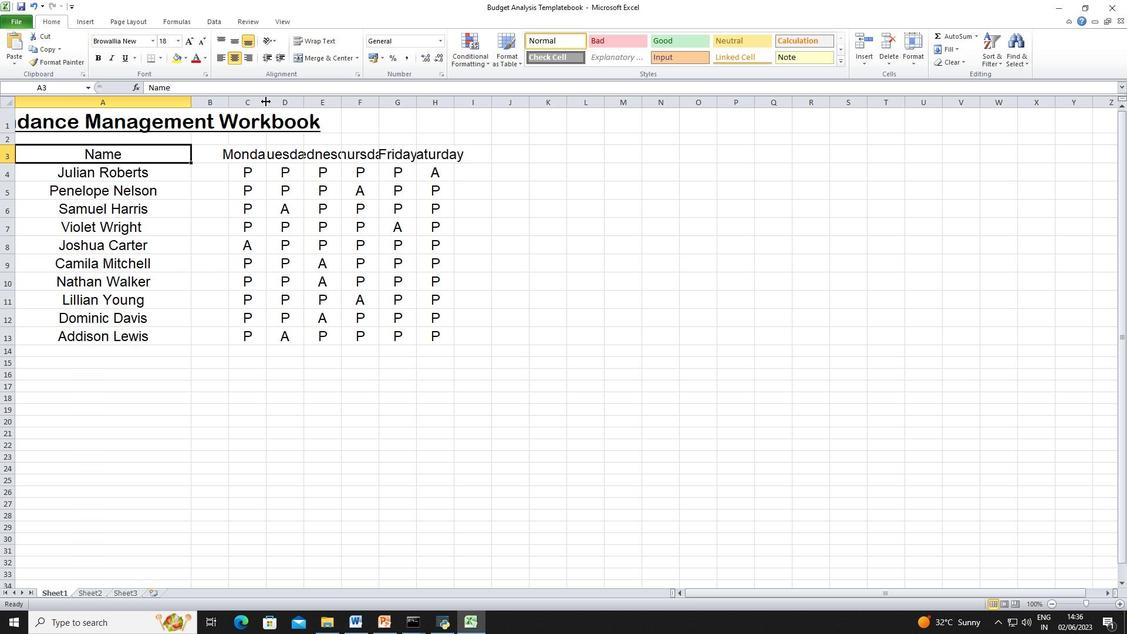 
Action: Mouse pressed left at (266, 101)
Screenshot: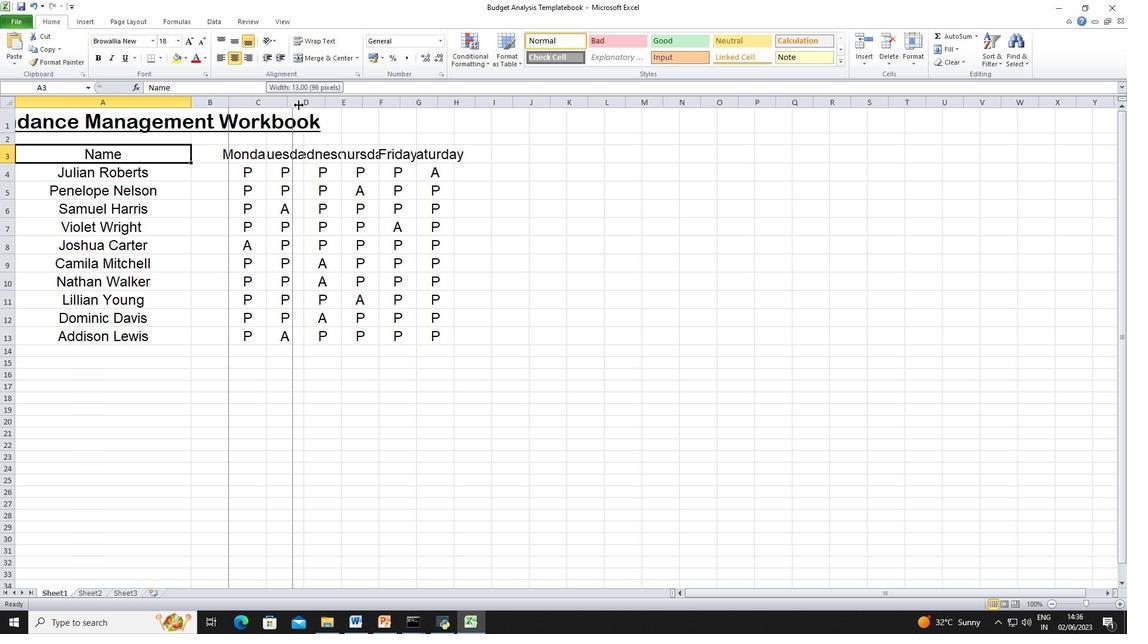 
Action: Mouse moved to (348, 102)
Screenshot: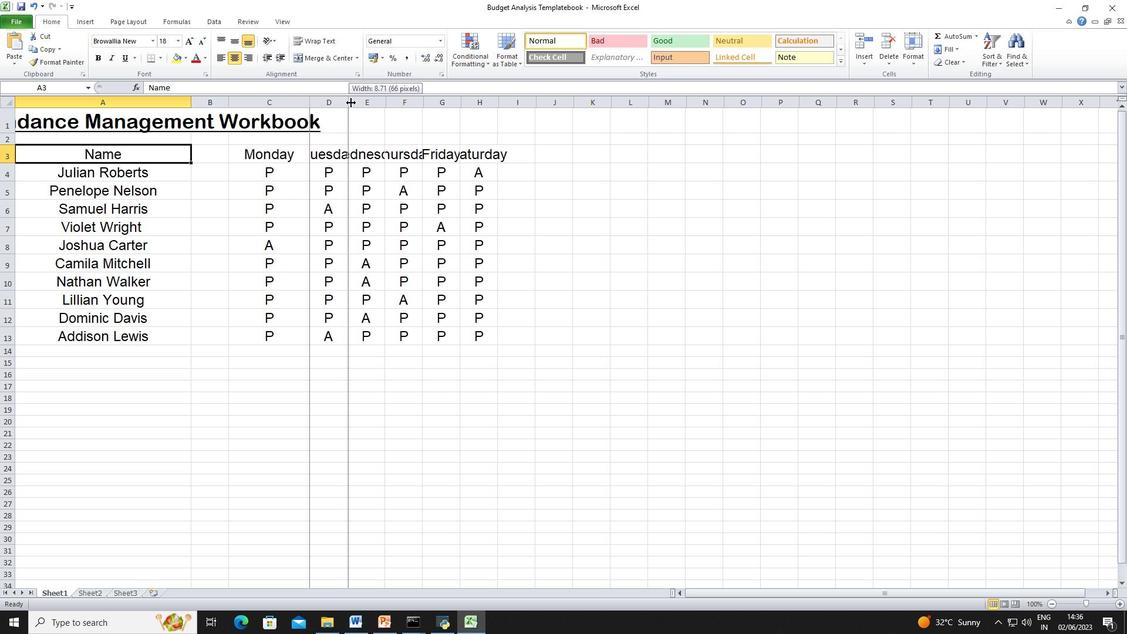 
Action: Mouse pressed left at (348, 102)
Screenshot: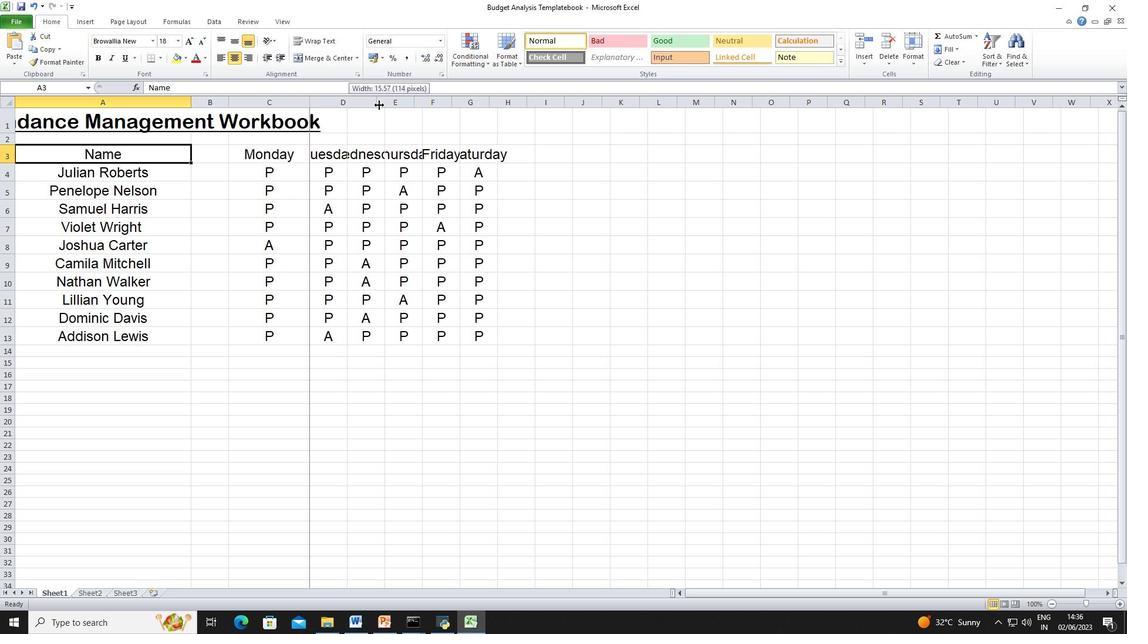 
Action: Mouse moved to (415, 103)
Screenshot: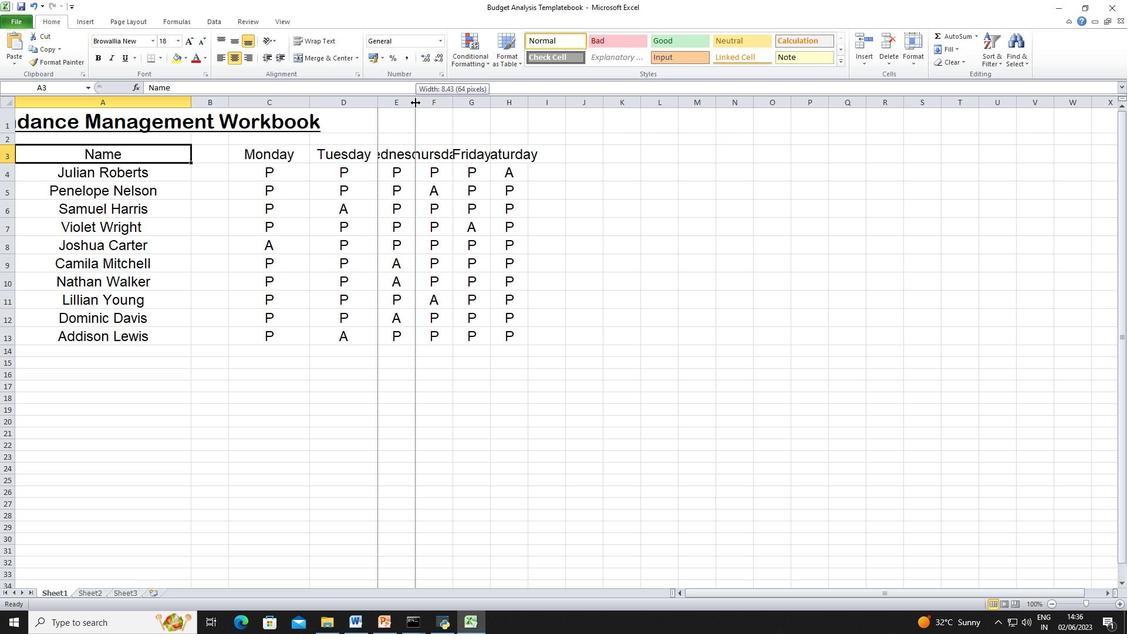
Action: Mouse pressed left at (415, 103)
Screenshot: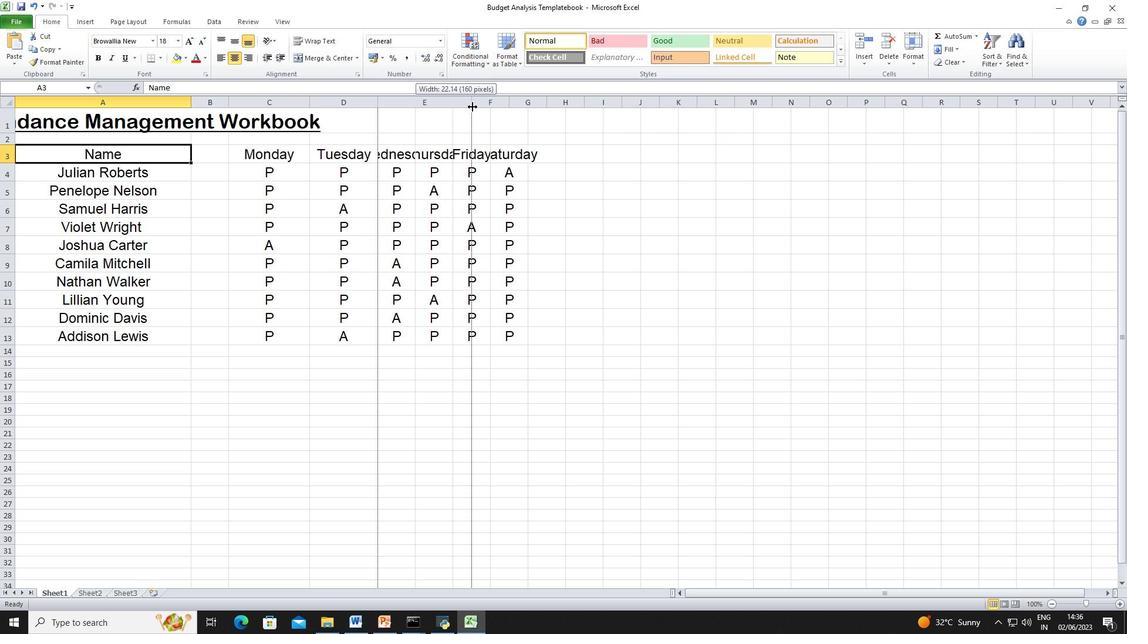 
Action: Mouse moved to (510, 103)
Screenshot: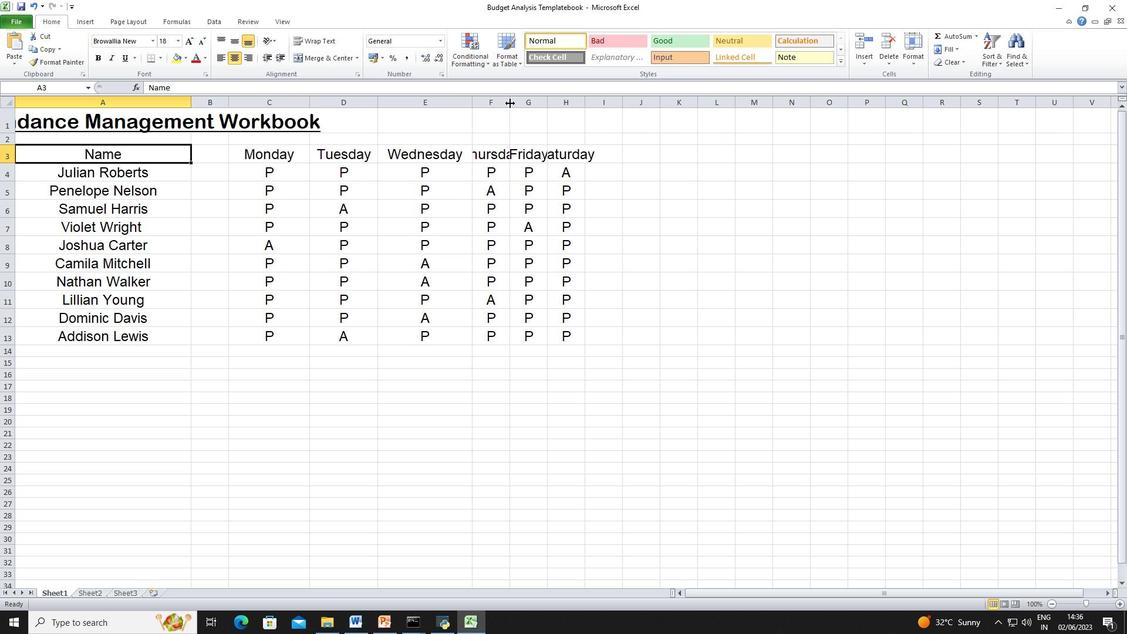 
Action: Mouse pressed left at (510, 103)
Screenshot: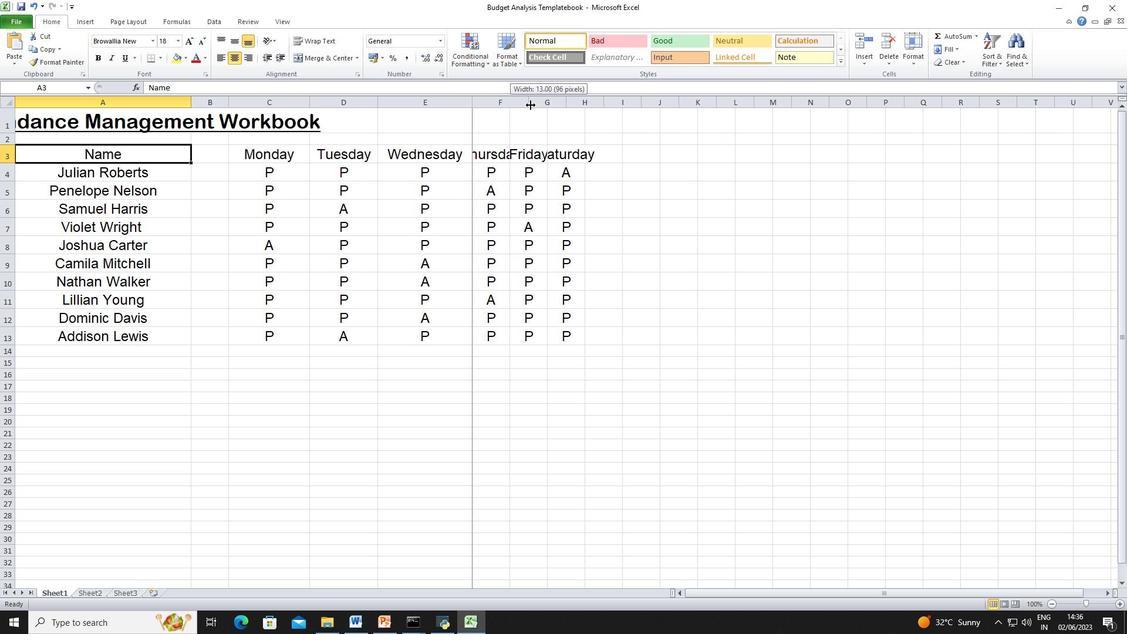 
Action: Mouse moved to (535, 102)
Screenshot: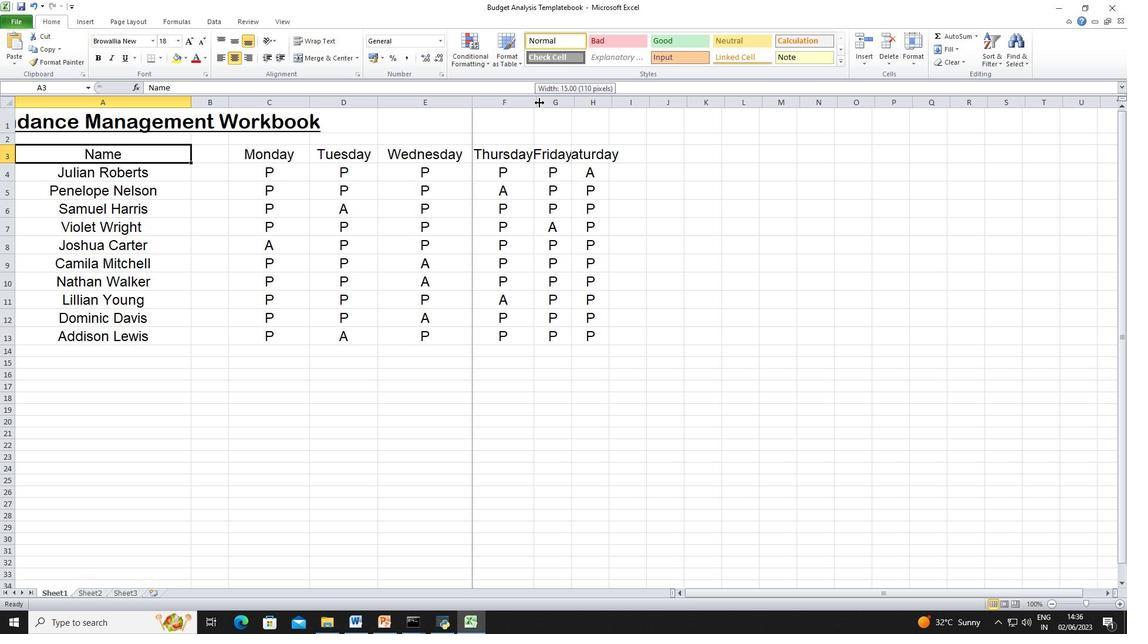 
Action: Mouse pressed left at (535, 102)
Screenshot: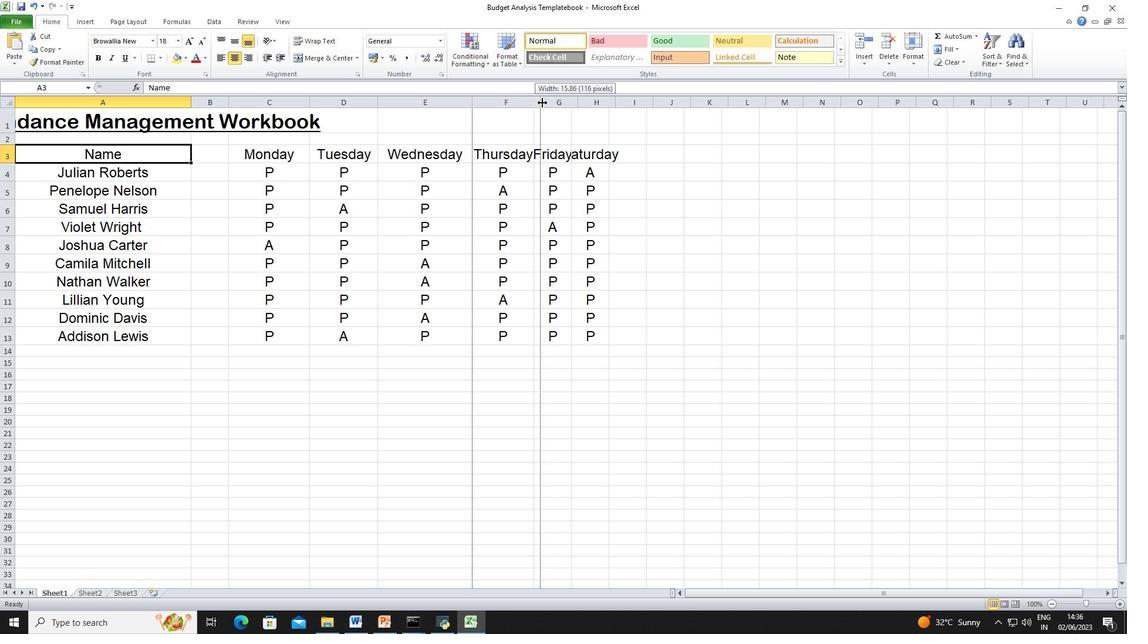 
Action: Mouse moved to (583, 101)
Screenshot: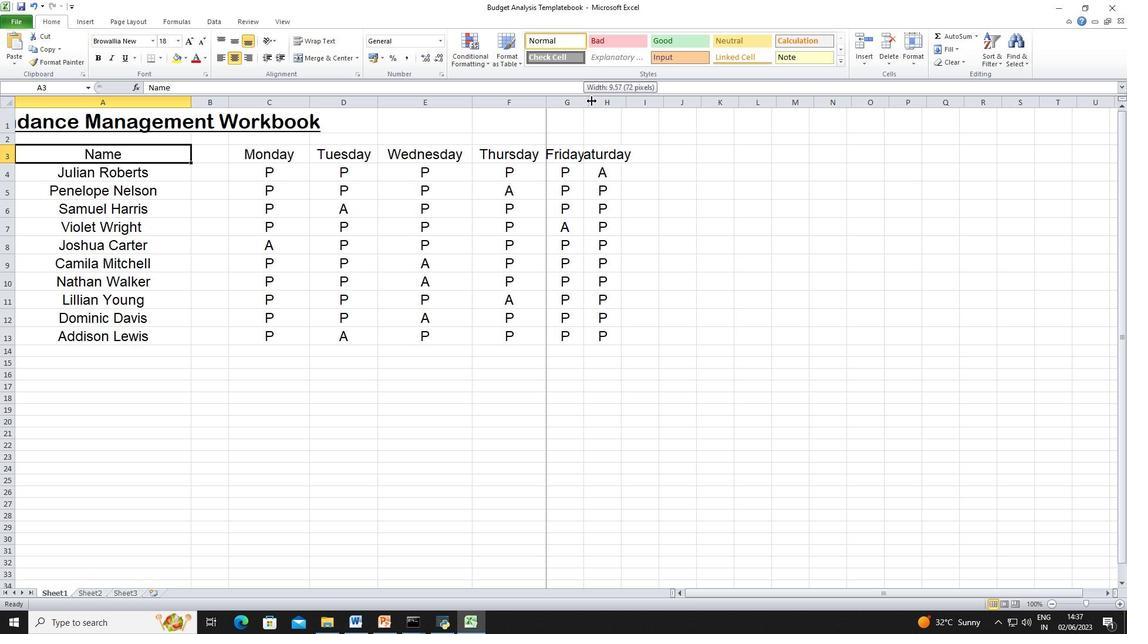 
Action: Mouse pressed left at (583, 101)
Screenshot: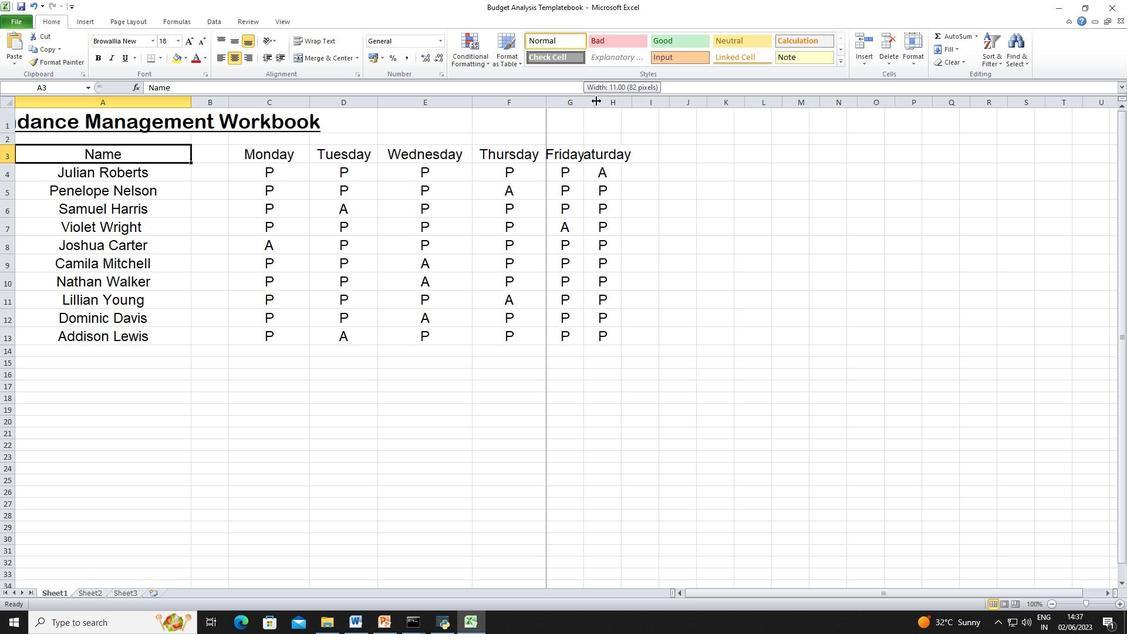 
Action: Mouse moved to (642, 103)
Screenshot: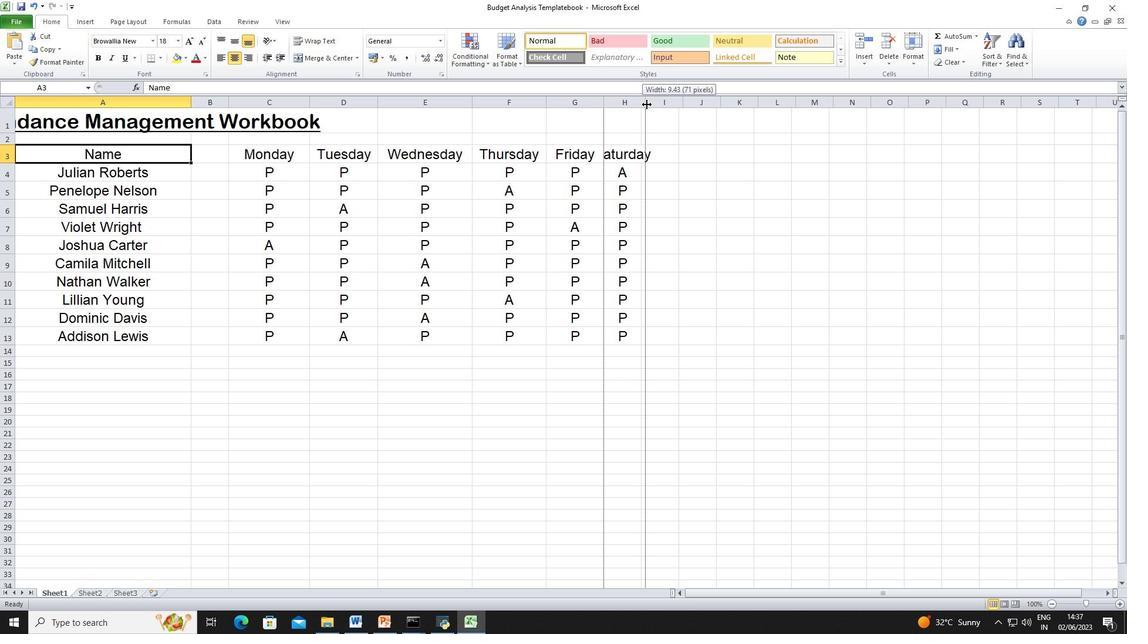 
Action: Mouse pressed left at (642, 103)
Screenshot: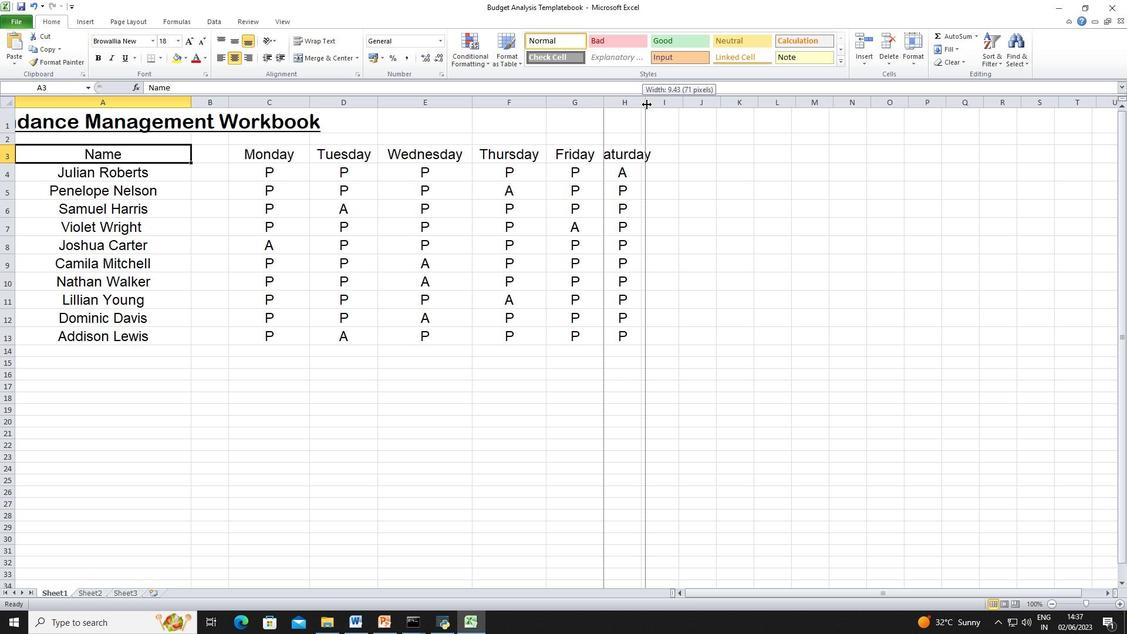 
Action: Mouse moved to (669, 103)
Screenshot: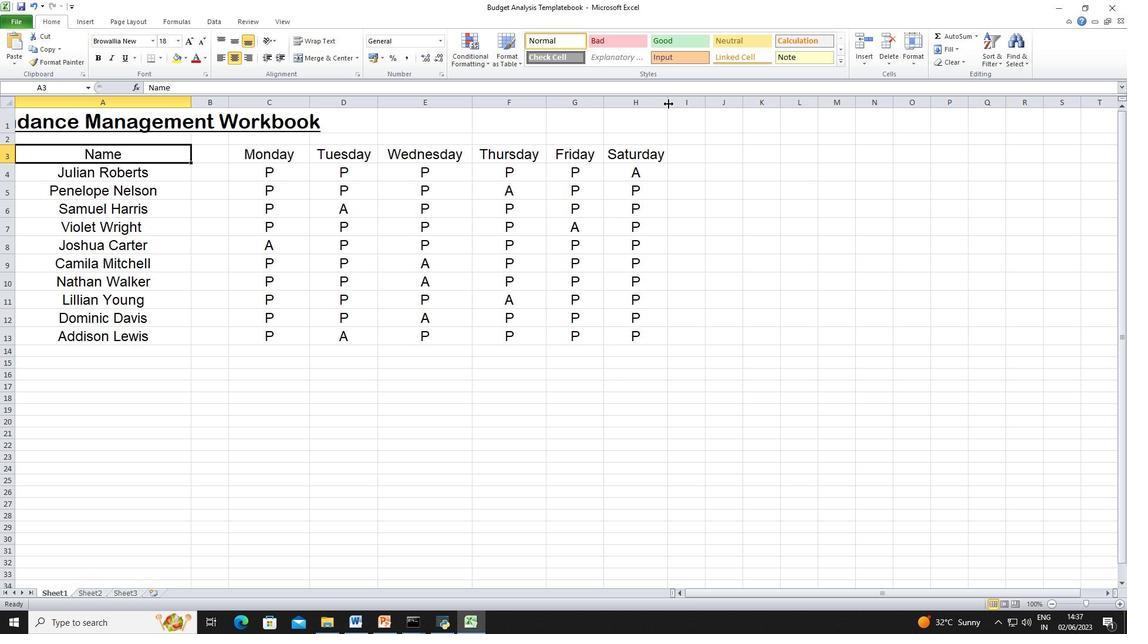 
Action: Mouse pressed left at (669, 103)
Screenshot: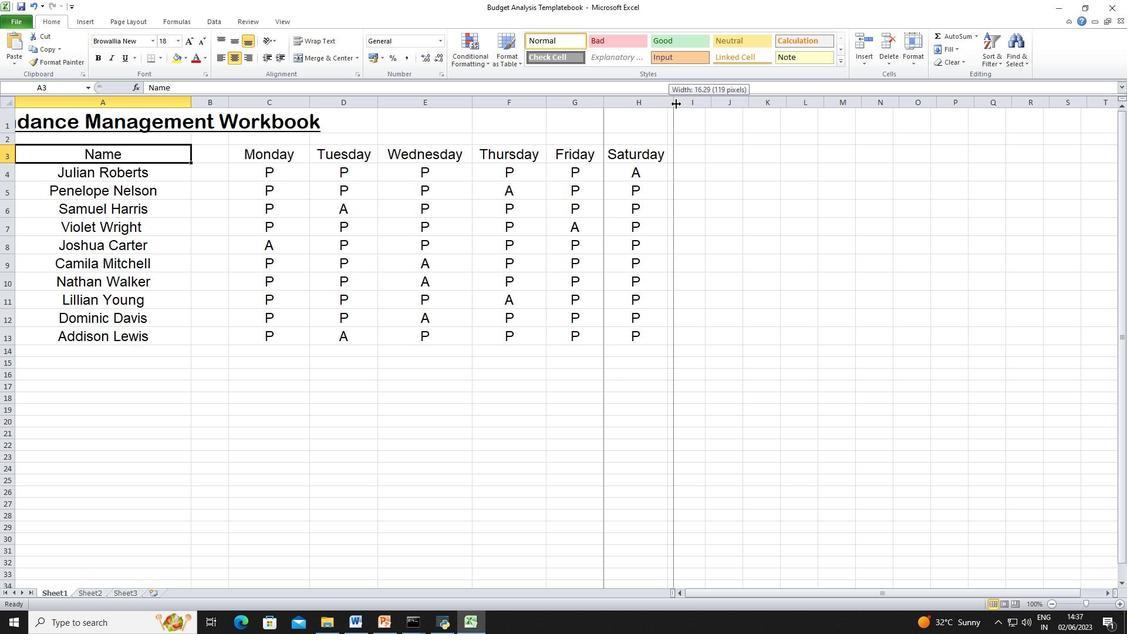 
Action: Mouse moved to (602, 103)
Screenshot: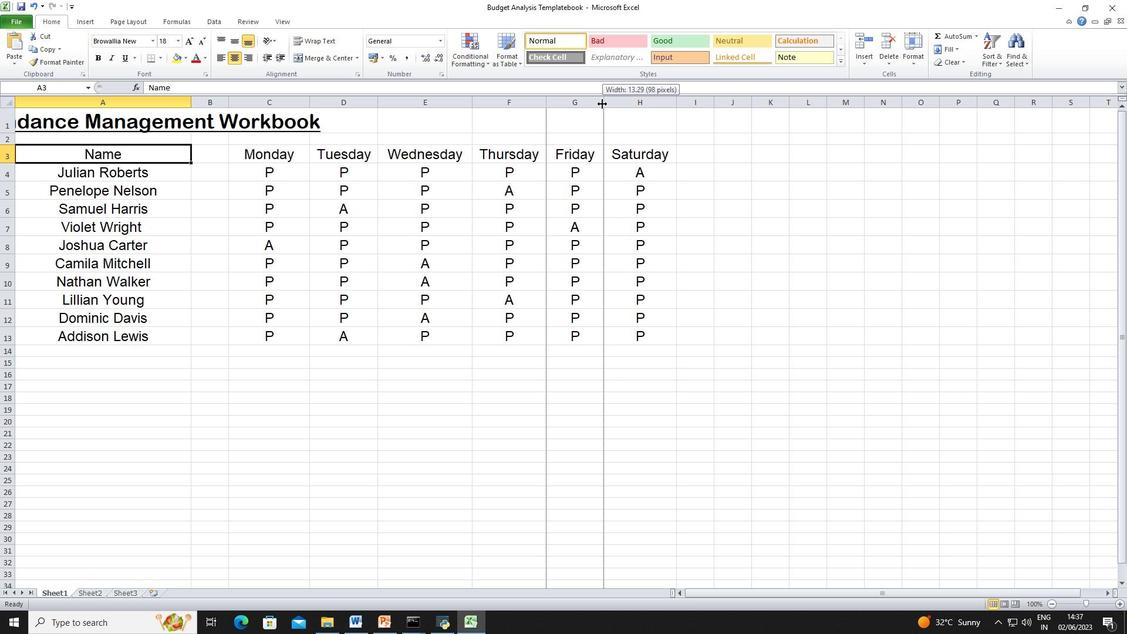 
Action: Mouse pressed left at (602, 103)
Screenshot: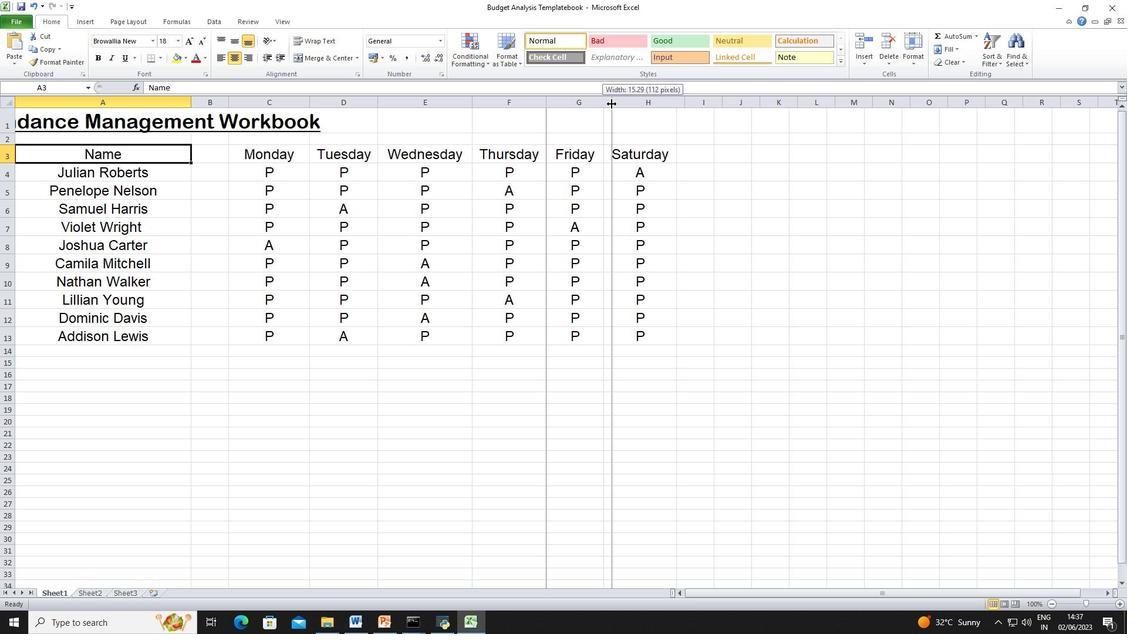 
Action: Mouse moved to (192, 102)
Screenshot: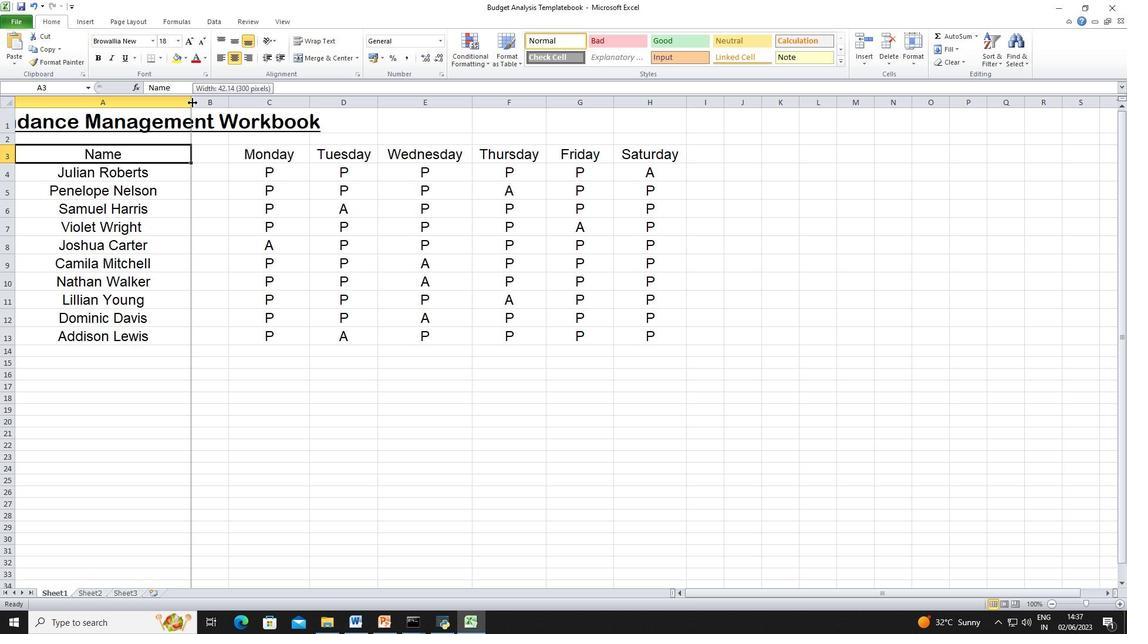 
Action: Mouse pressed left at (192, 102)
Screenshot: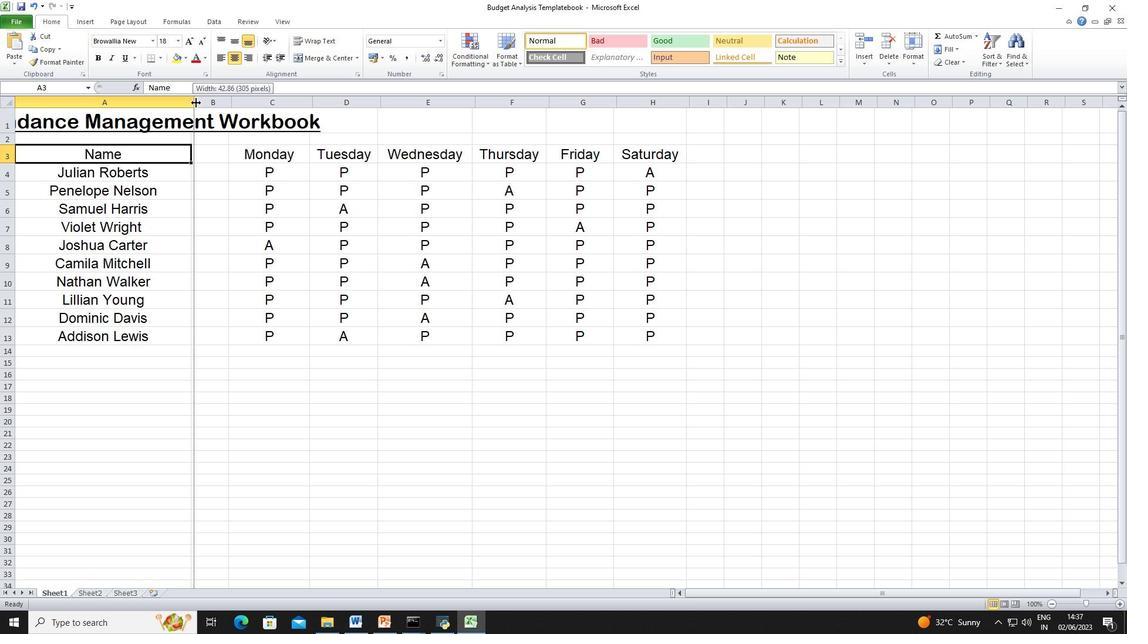 
Action: Mouse moved to (233, 102)
Screenshot: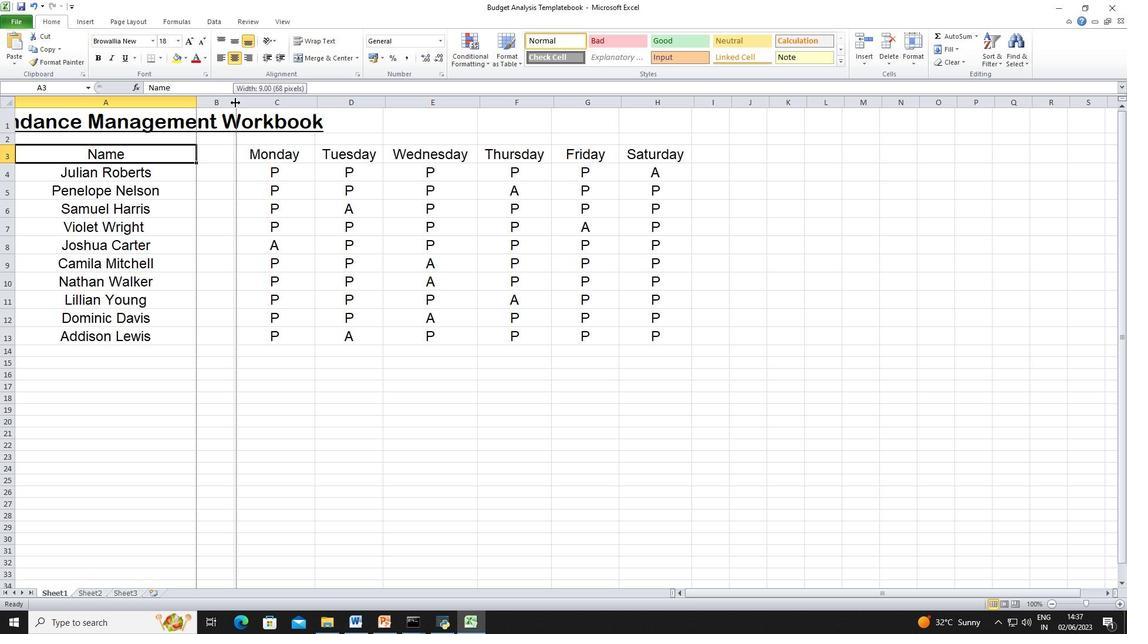
Action: Mouse pressed left at (233, 102)
Screenshot: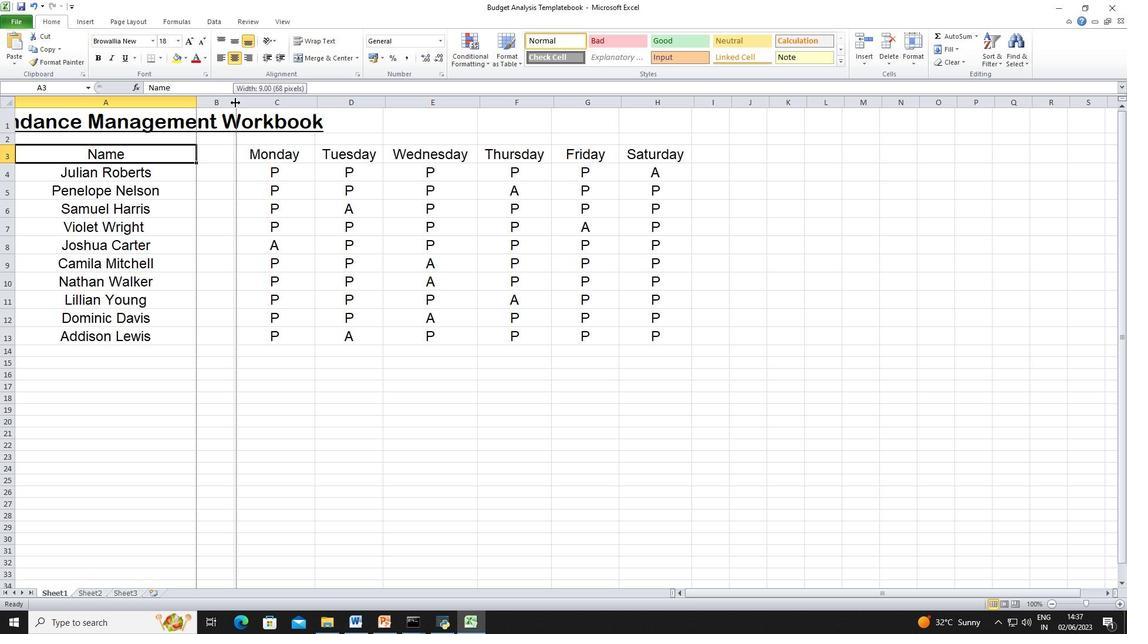 
Action: Mouse moved to (339, 105)
Screenshot: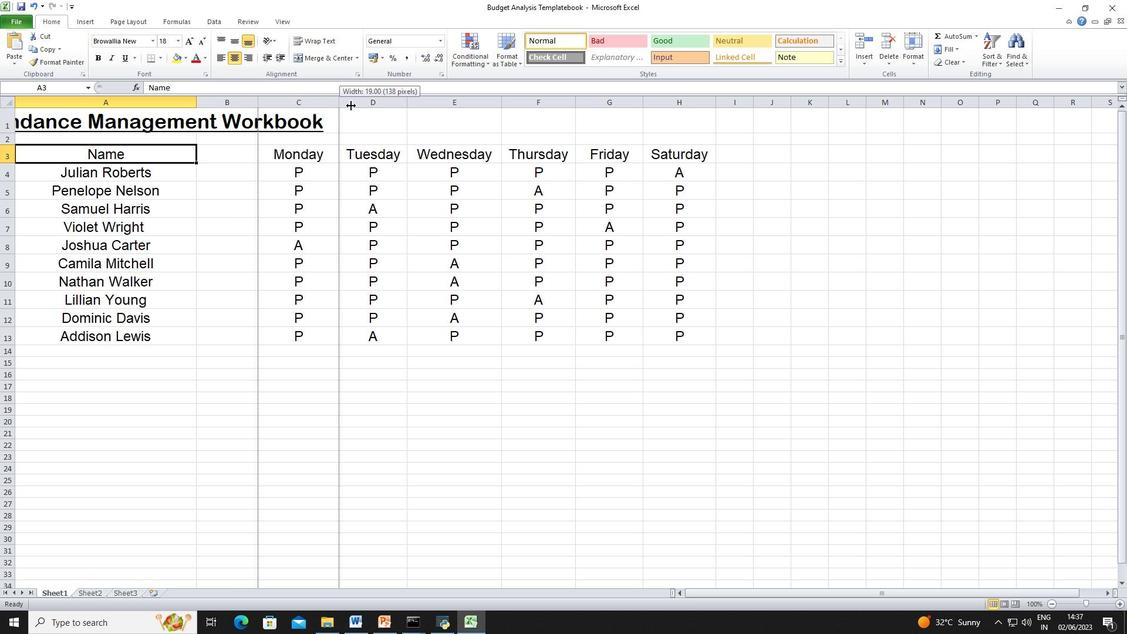 
Action: Mouse pressed left at (339, 105)
Screenshot: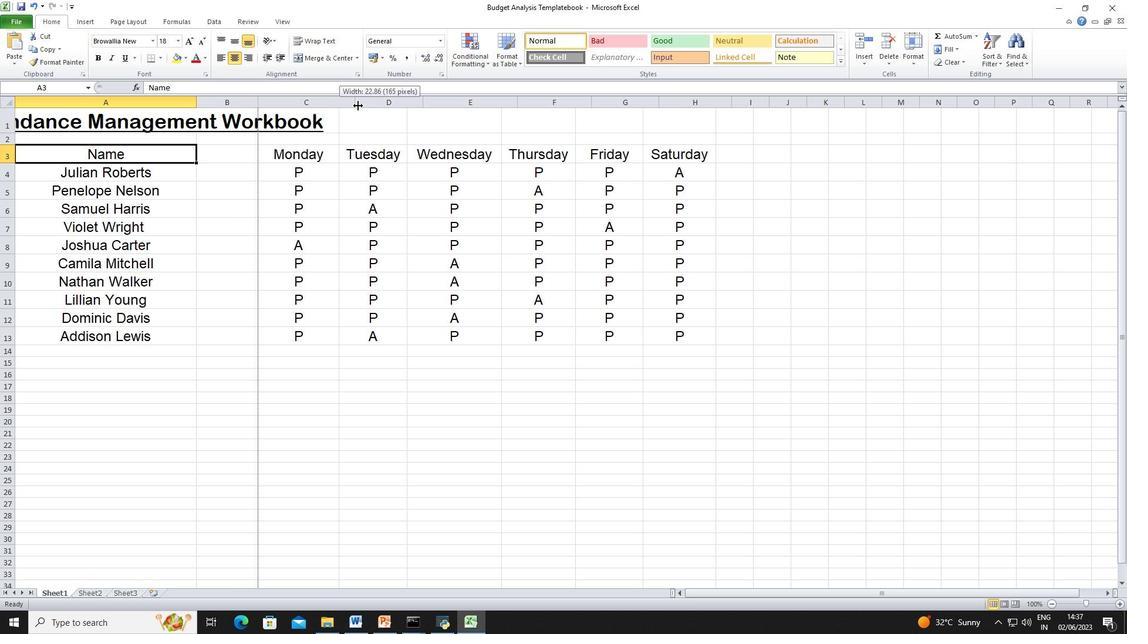 
Action: Mouse moved to (758, 592)
Screenshot: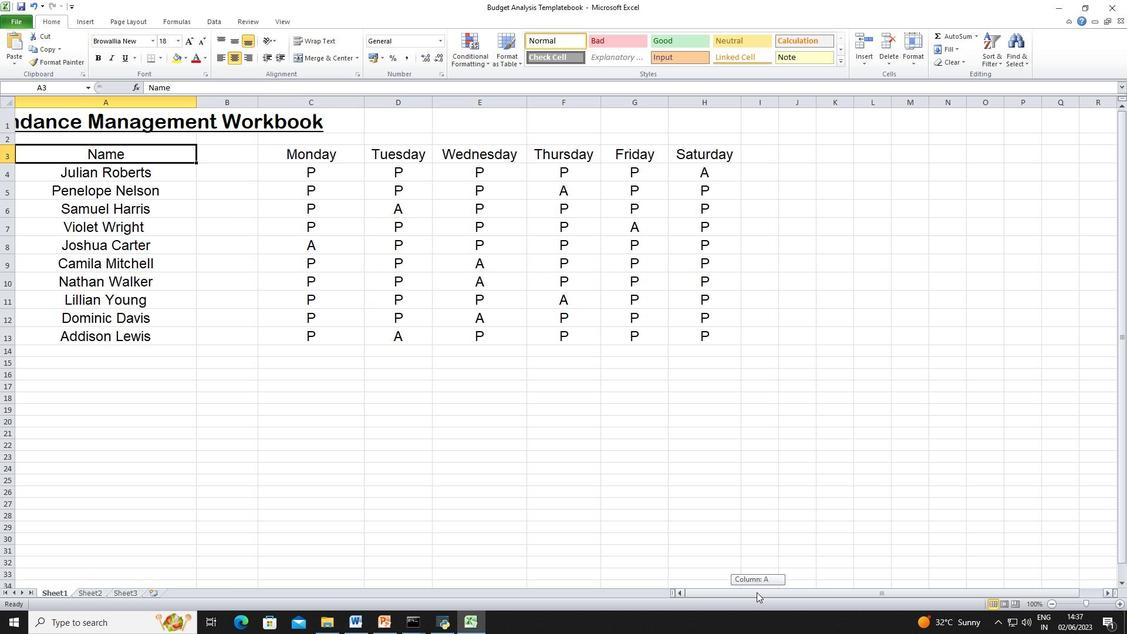 
Action: Mouse pressed left at (758, 592)
Screenshot: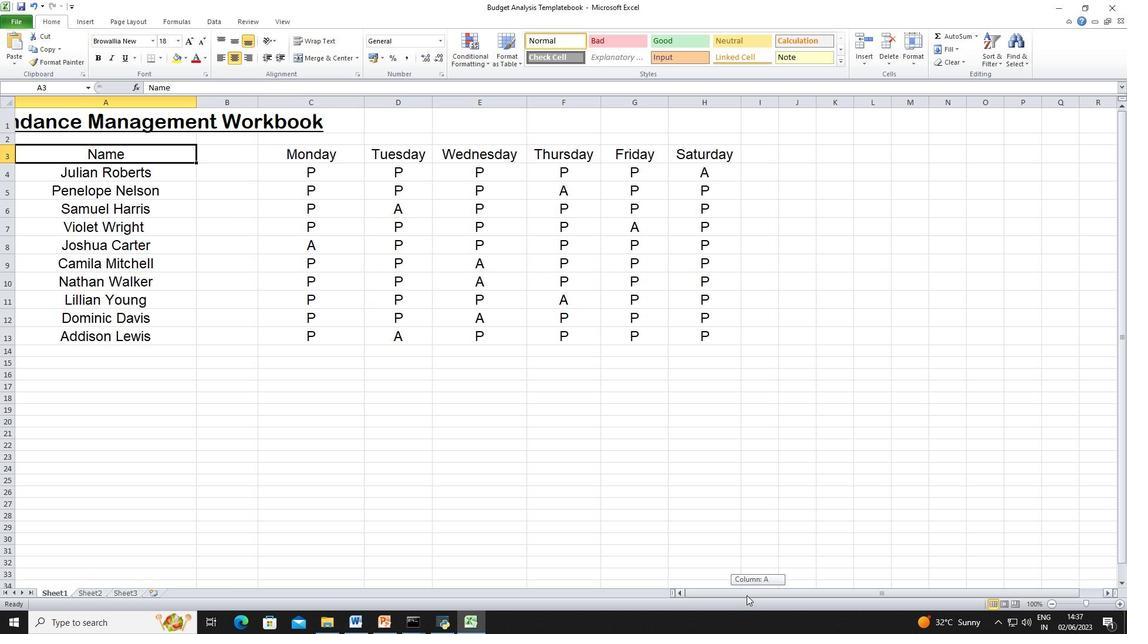 
Action: Mouse moved to (109, 123)
Screenshot: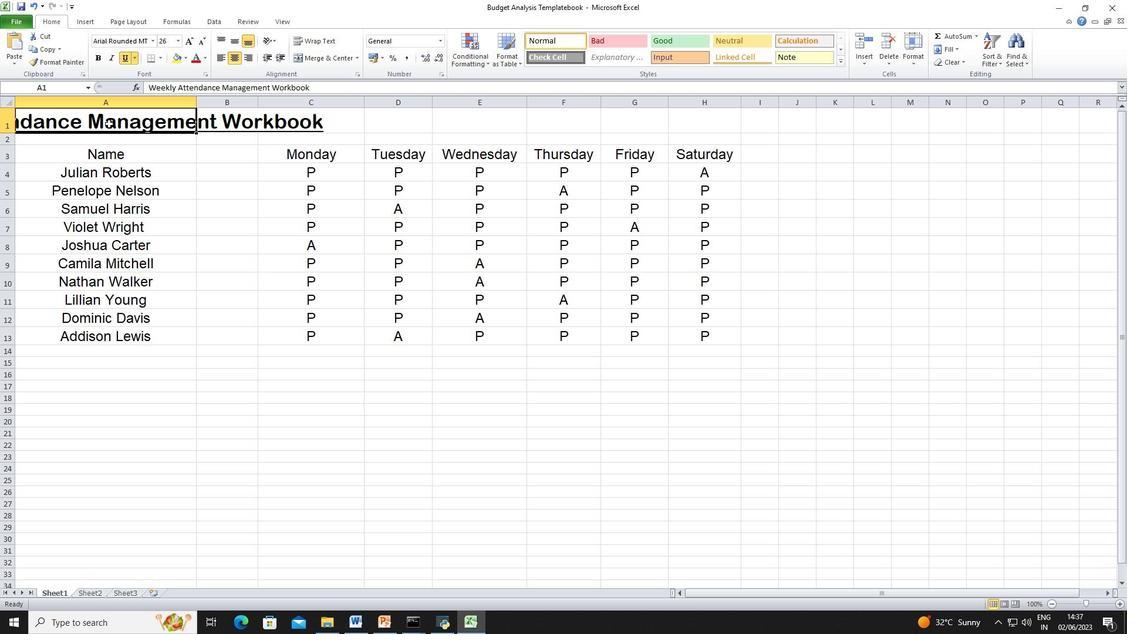 
Action: Mouse pressed left at (109, 123)
Screenshot: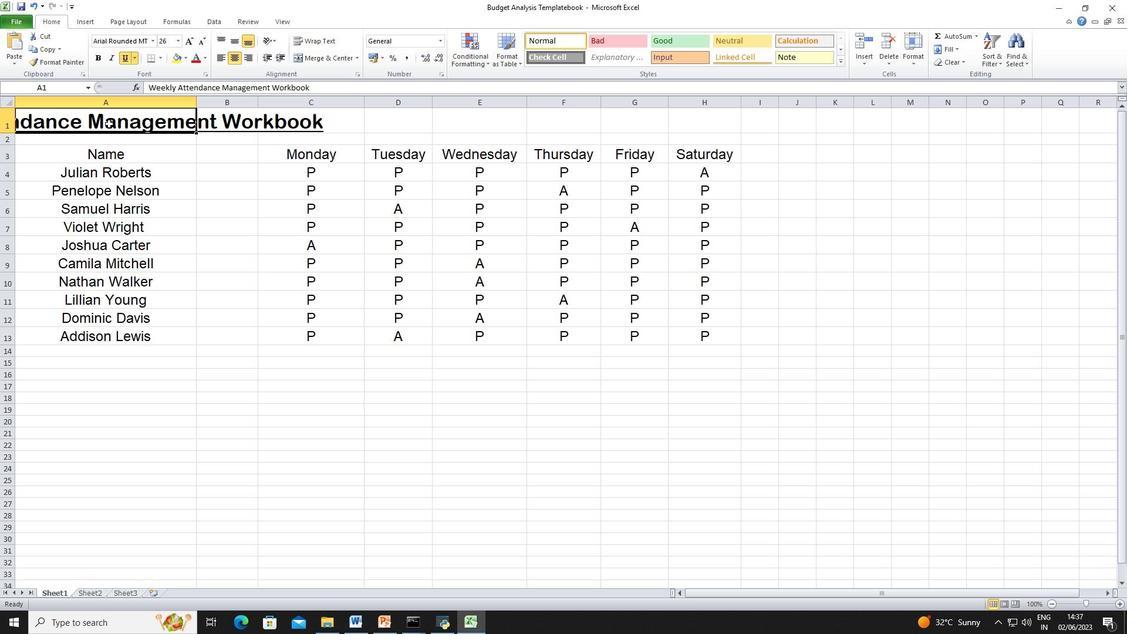 
Action: Mouse moved to (198, 101)
Screenshot: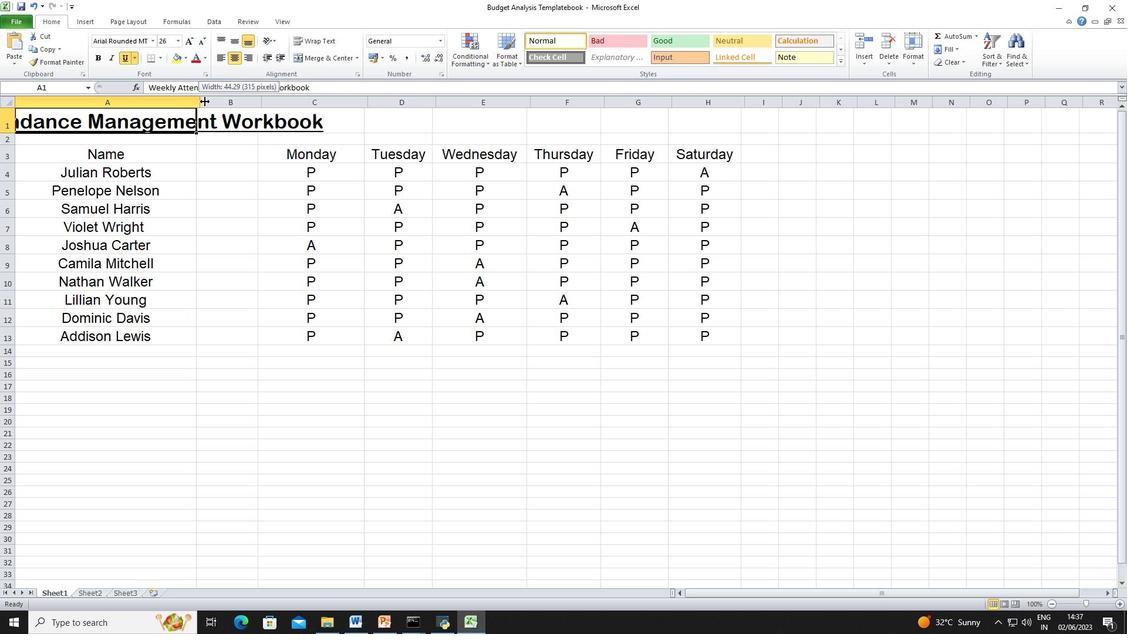 
Action: Mouse pressed left at (198, 101)
Screenshot: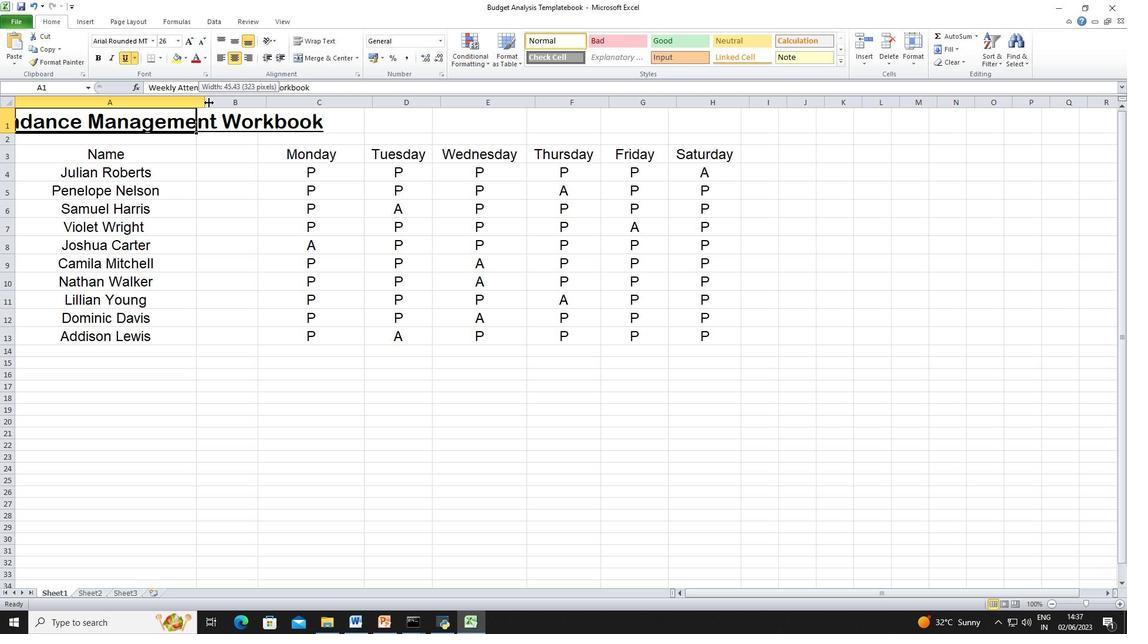 
Action: Mouse moved to (222, 102)
Screenshot: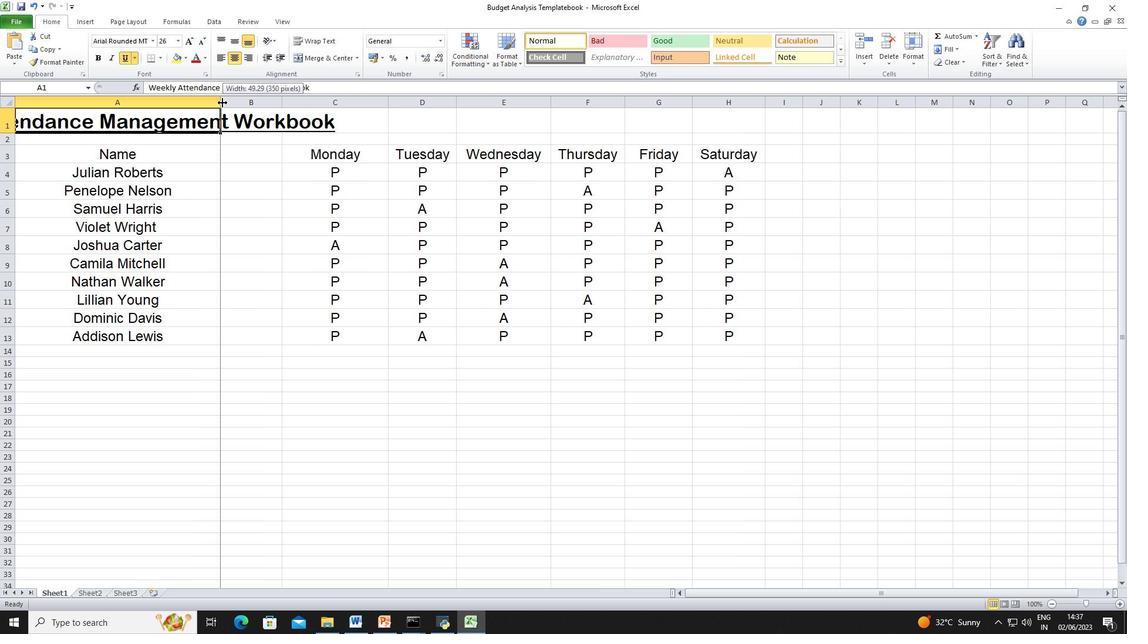 
Action: Mouse pressed left at (222, 102)
Screenshot: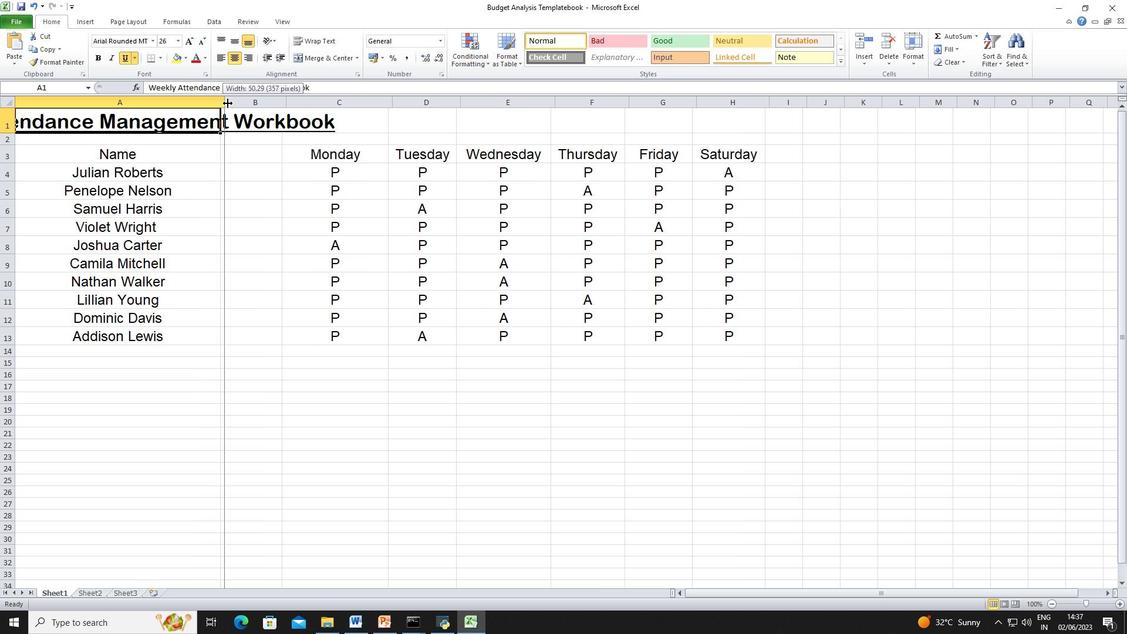 
Action: Mouse moved to (263, 101)
Screenshot: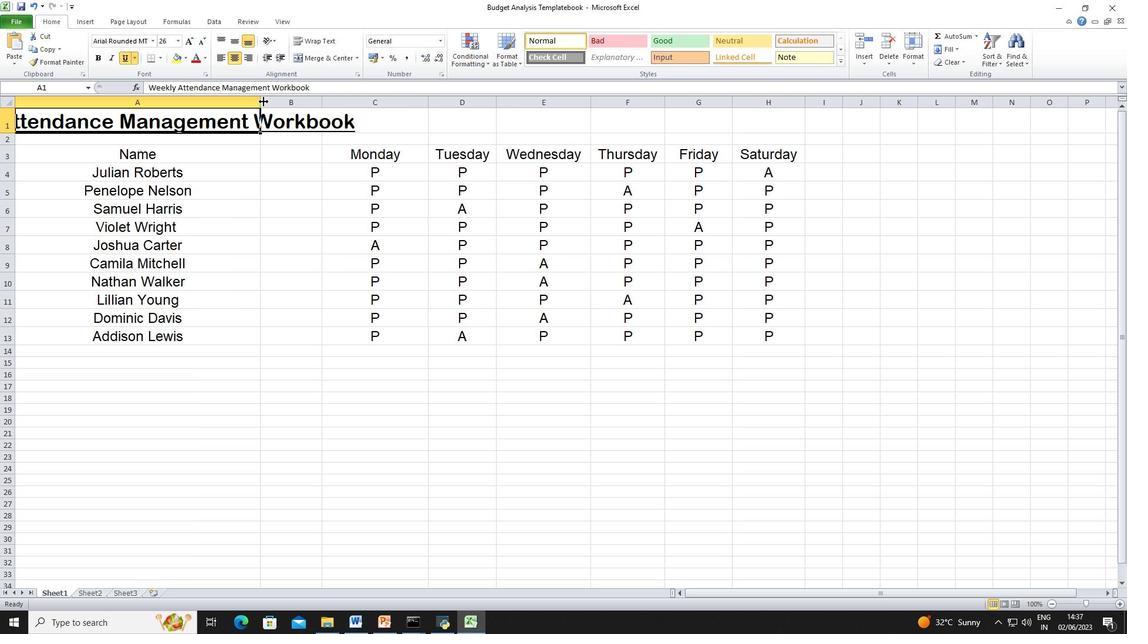 
Action: Mouse pressed left at (263, 101)
Screenshot: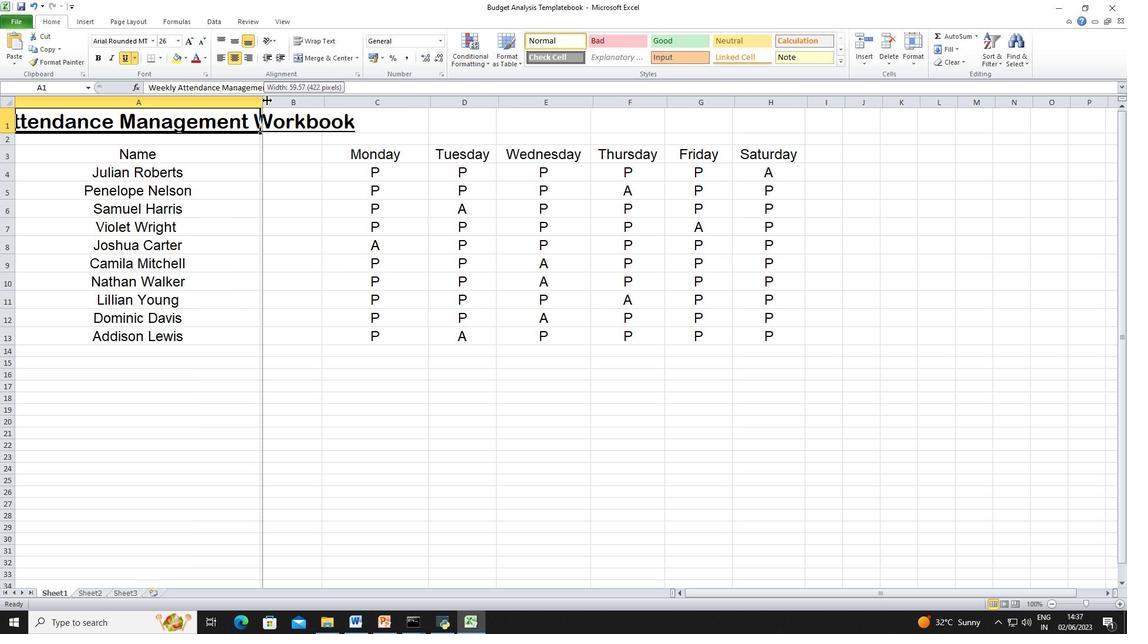 
Action: Mouse moved to (303, 98)
Screenshot: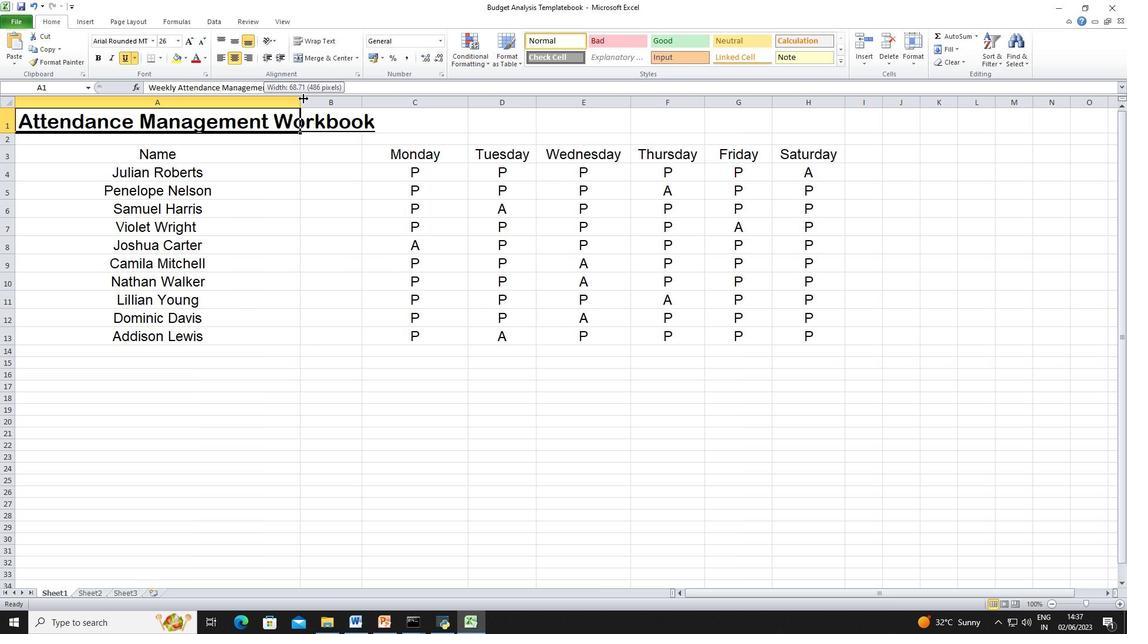 
Action: Mouse pressed left at (303, 98)
Screenshot: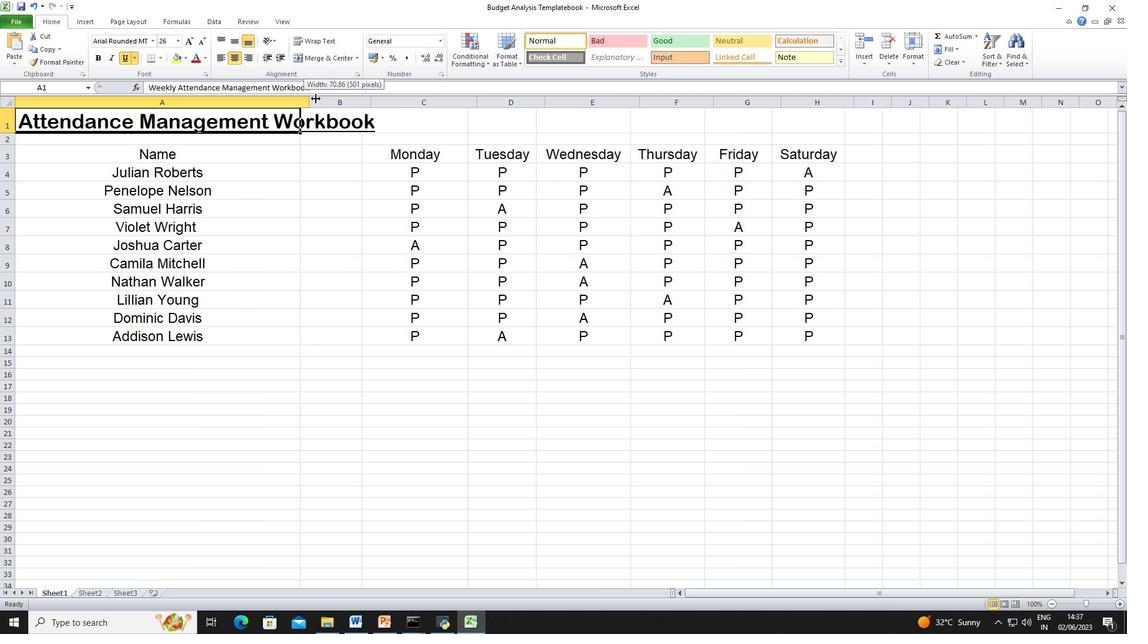 
Action: Mouse moved to (326, 99)
Screenshot: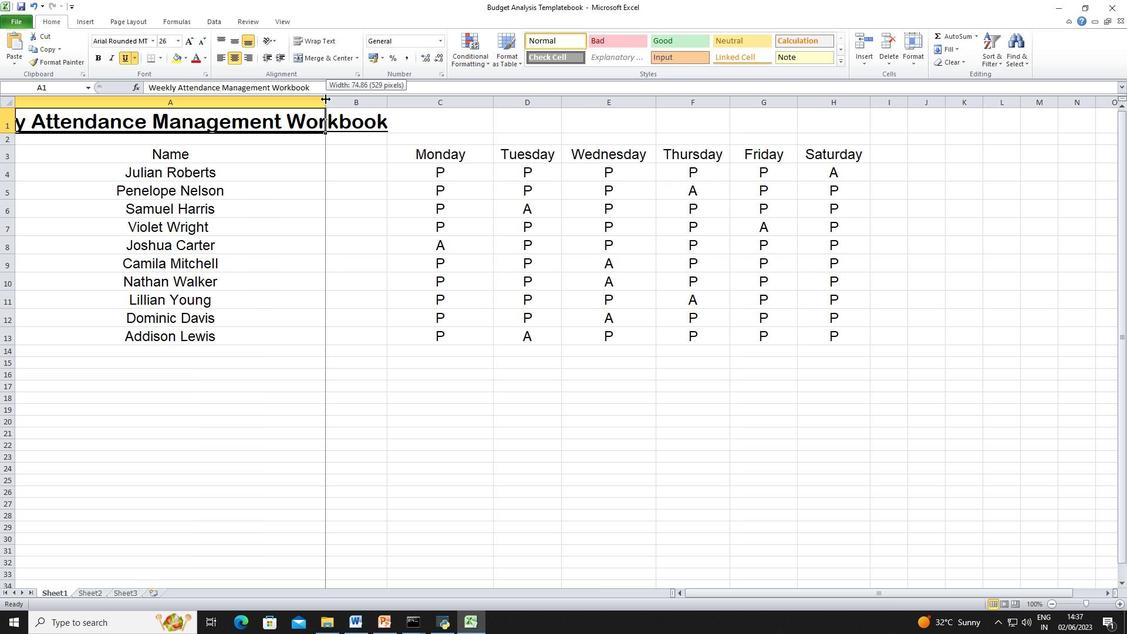 
Action: Mouse pressed left at (326, 99)
Screenshot: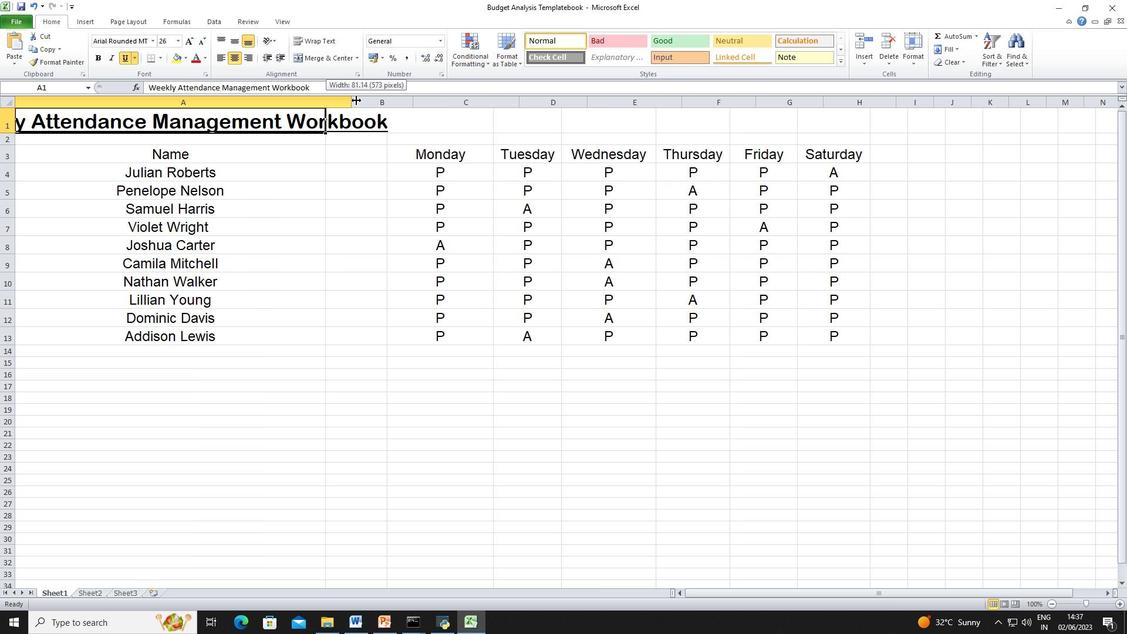 
Action: Mouse moved to (362, 100)
Screenshot: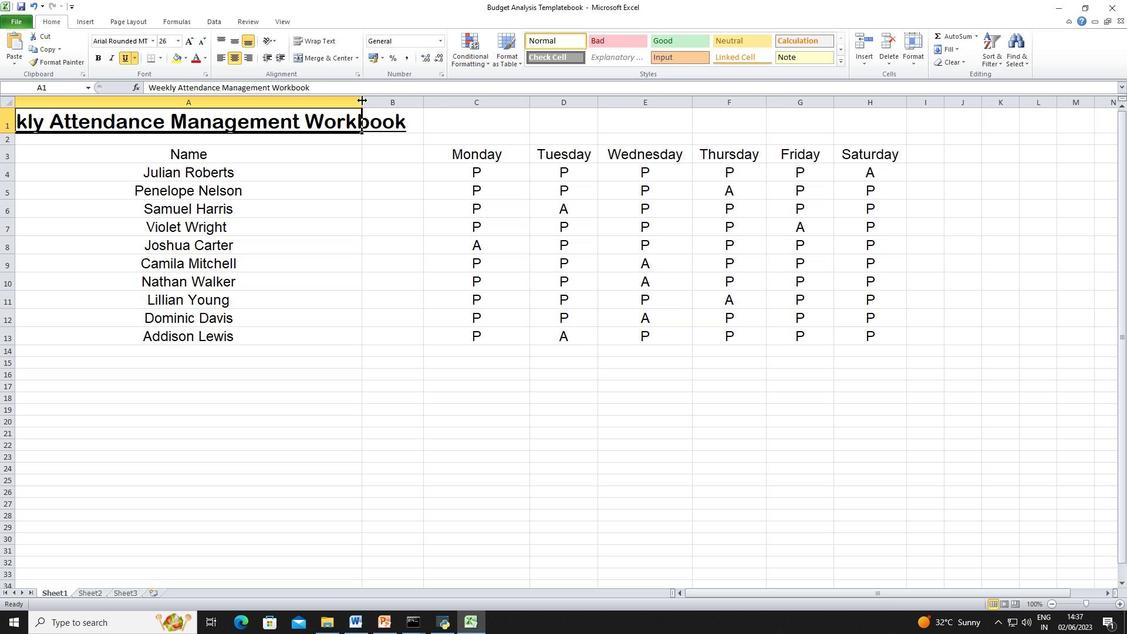 
Action: Mouse pressed left at (362, 100)
Screenshot: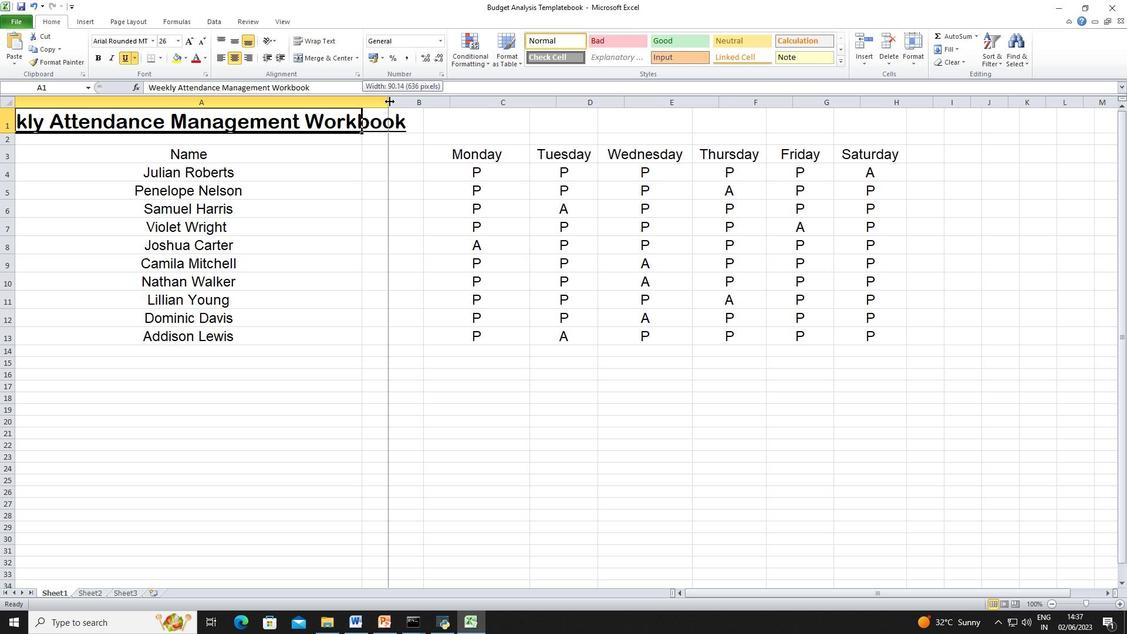 
Action: Mouse moved to (402, 102)
Screenshot: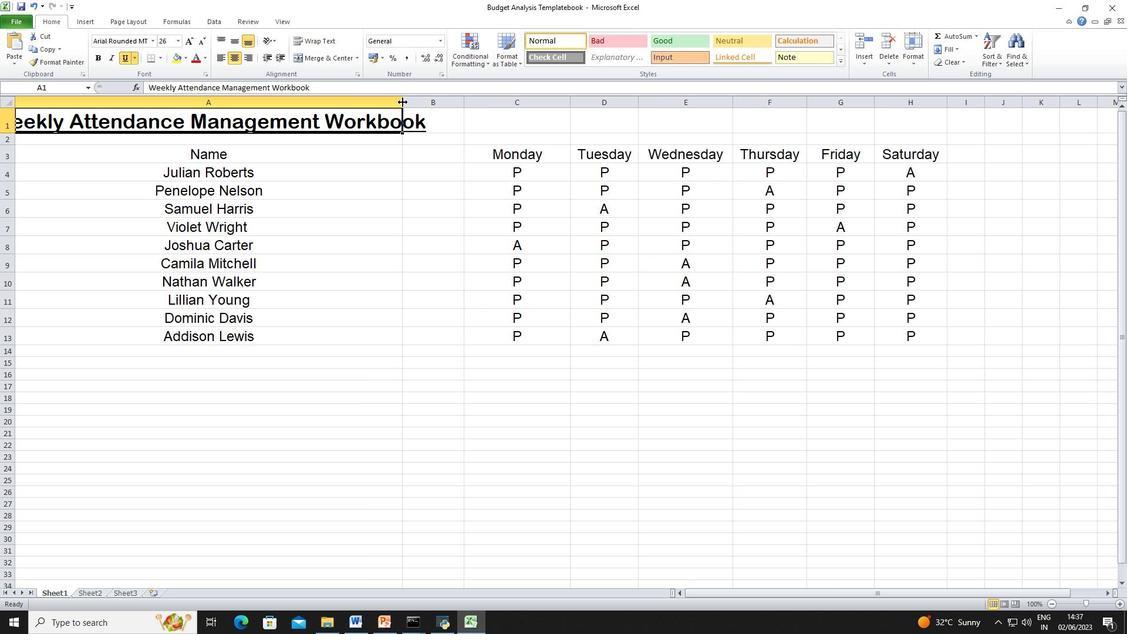 
Action: Mouse pressed left at (402, 102)
Screenshot: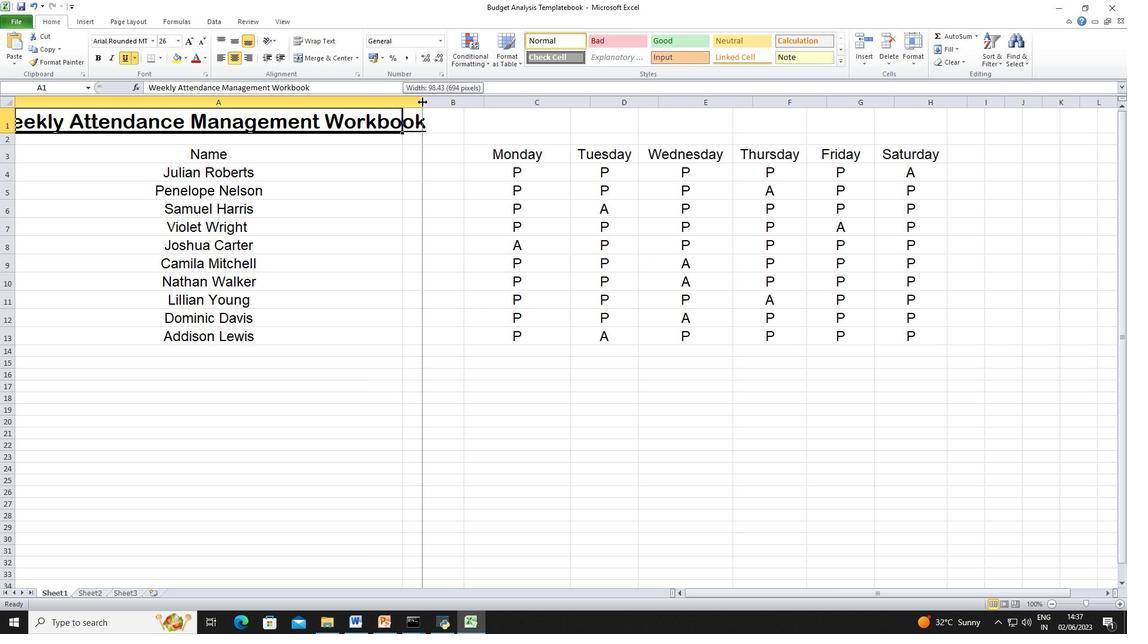 
Action: Mouse moved to (434, 102)
Screenshot: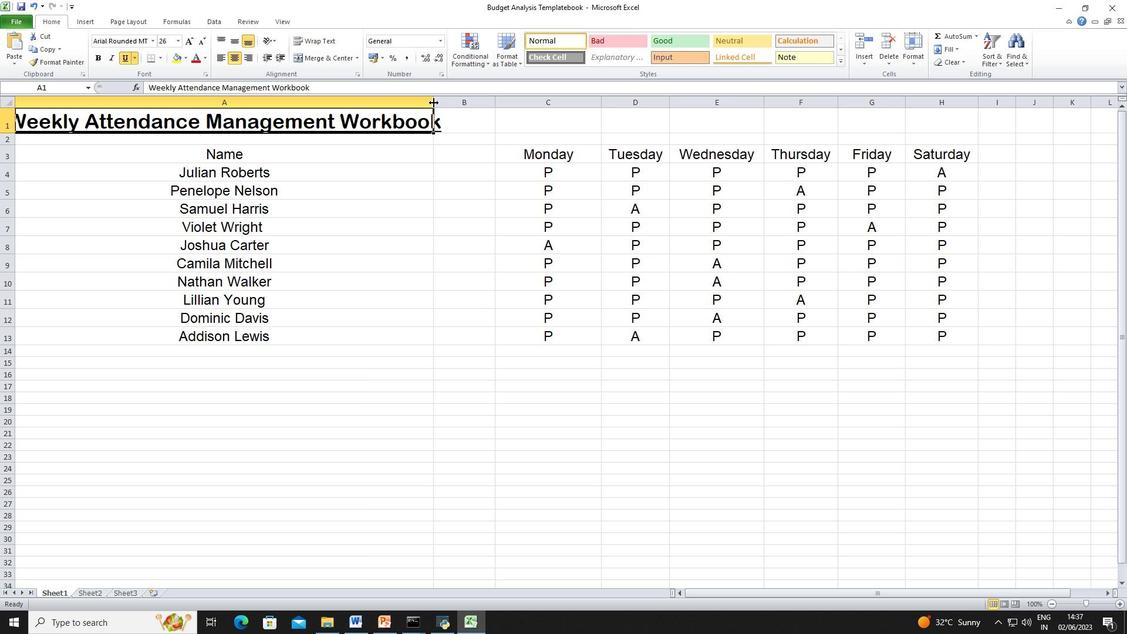 
Action: Mouse pressed left at (434, 102)
Screenshot: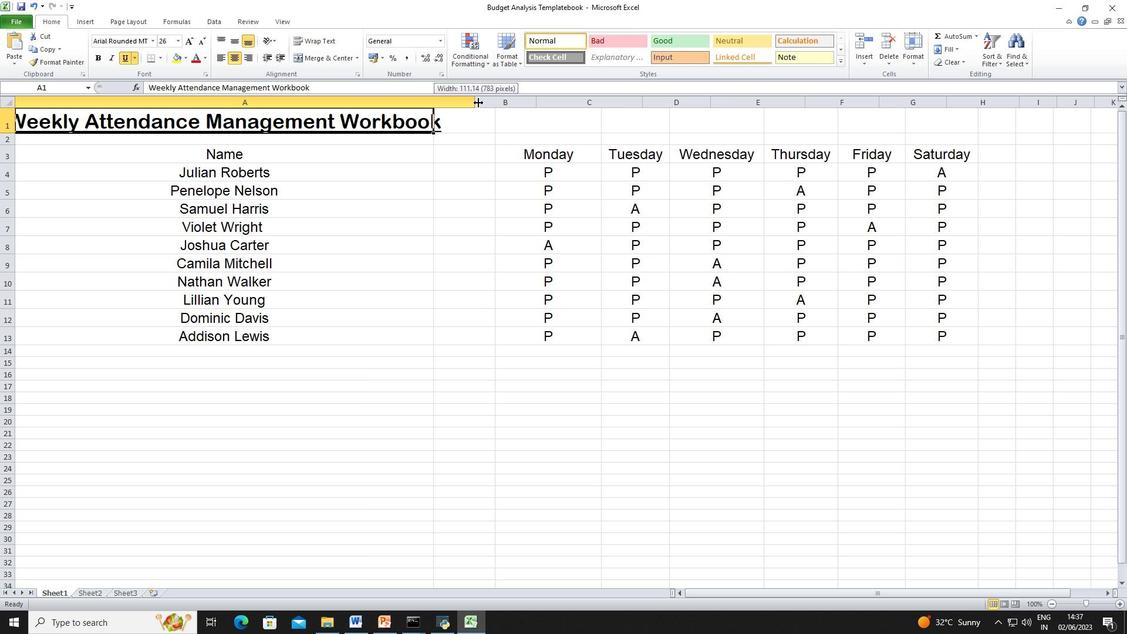 
Action: Mouse moved to (98, 174)
Screenshot: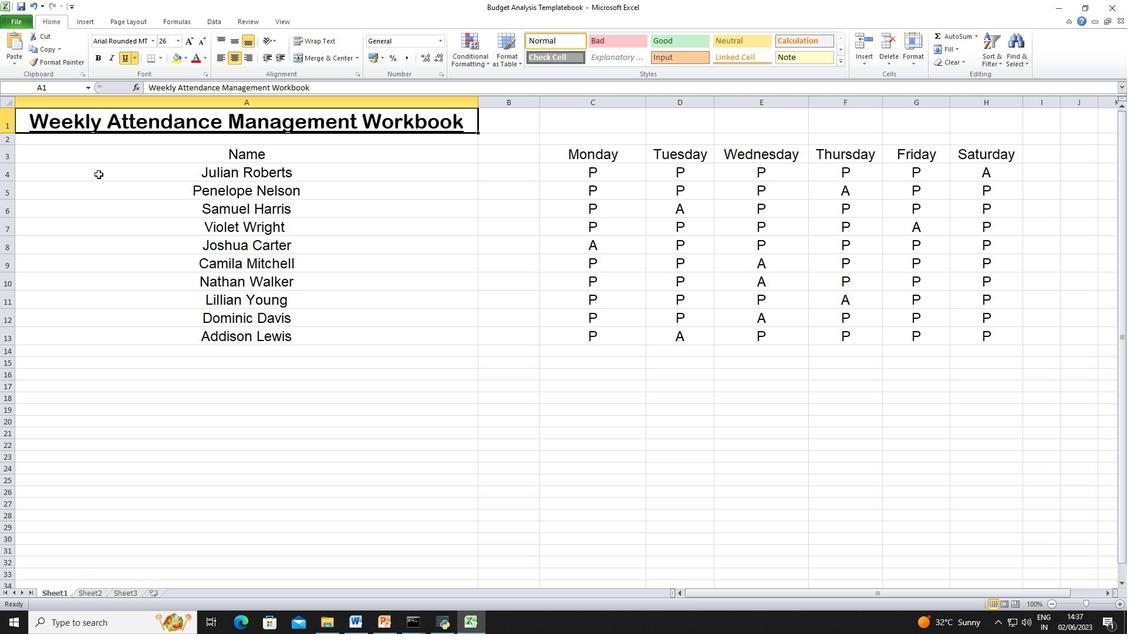 
